 Task: Open Card Employee Wellness Analytics Review in Board DevOps Platforms and Tools to Workspace Audit and Assurance Services and add a team member Softage.4@softage.net, a label Red, a checklist Inspirational Speaking, an attachment from your onedrive, a color Red and finally, add a card description 'Develop and launch new customer retention program for low-value customers' and a comment 'This task requires us to stay focused on the end goal and not get sidetracked by distractions.'. Add a start date 'Jan 04, 1900' with a due date 'Jan 11, 1900'
Action: Mouse moved to (797, 152)
Screenshot: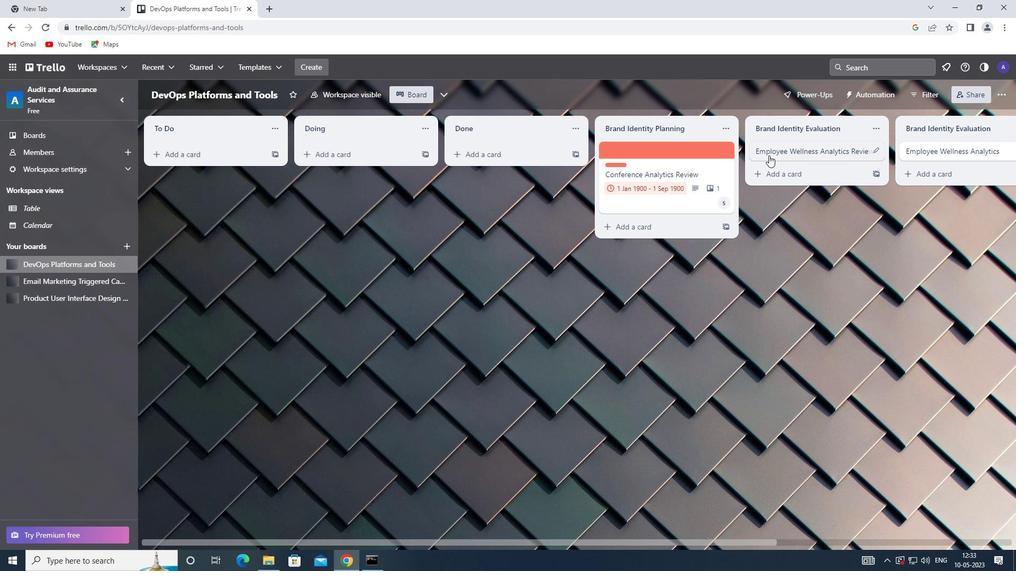 
Action: Mouse pressed left at (797, 152)
Screenshot: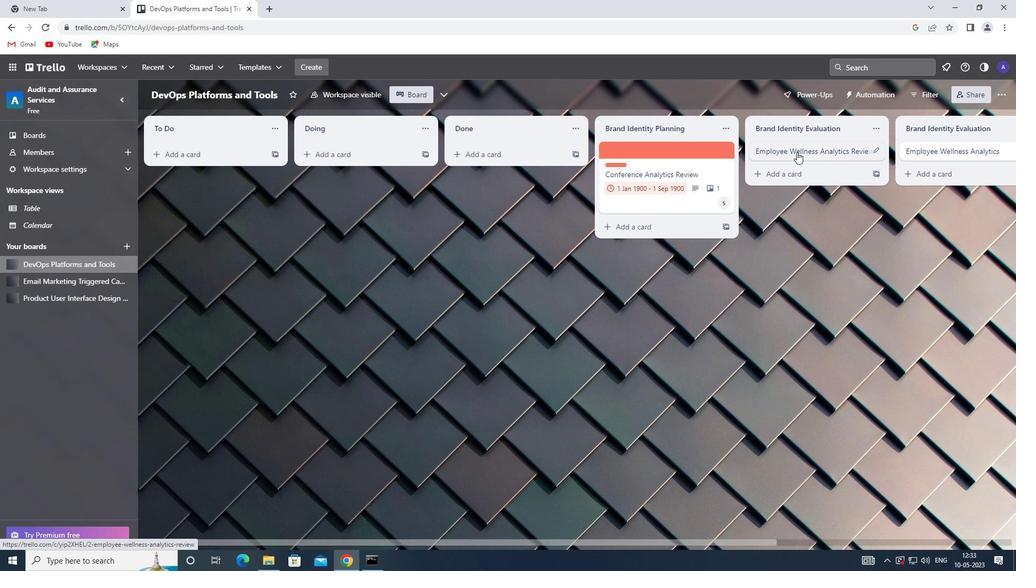 
Action: Mouse moved to (632, 150)
Screenshot: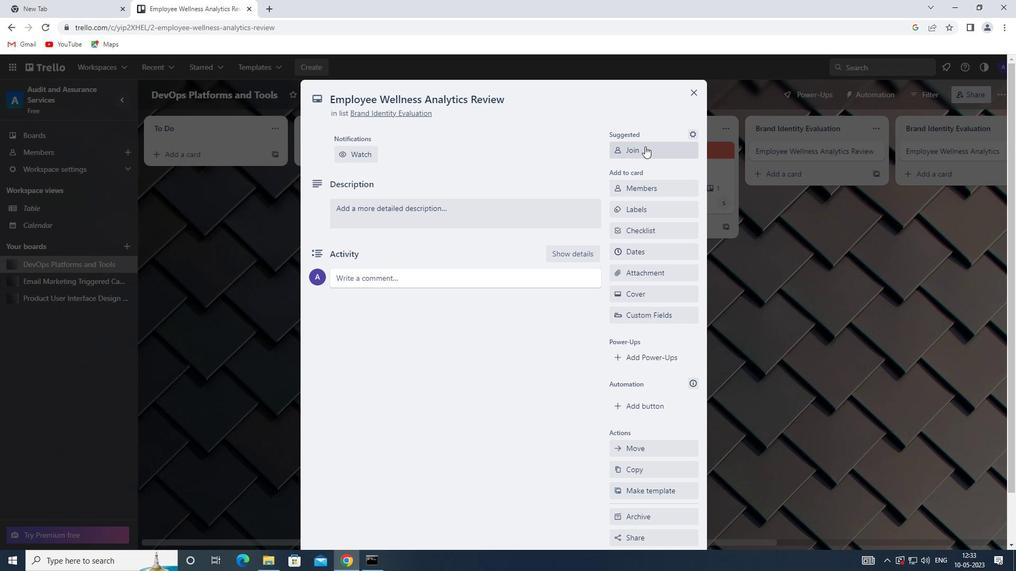 
Action: Mouse pressed left at (632, 150)
Screenshot: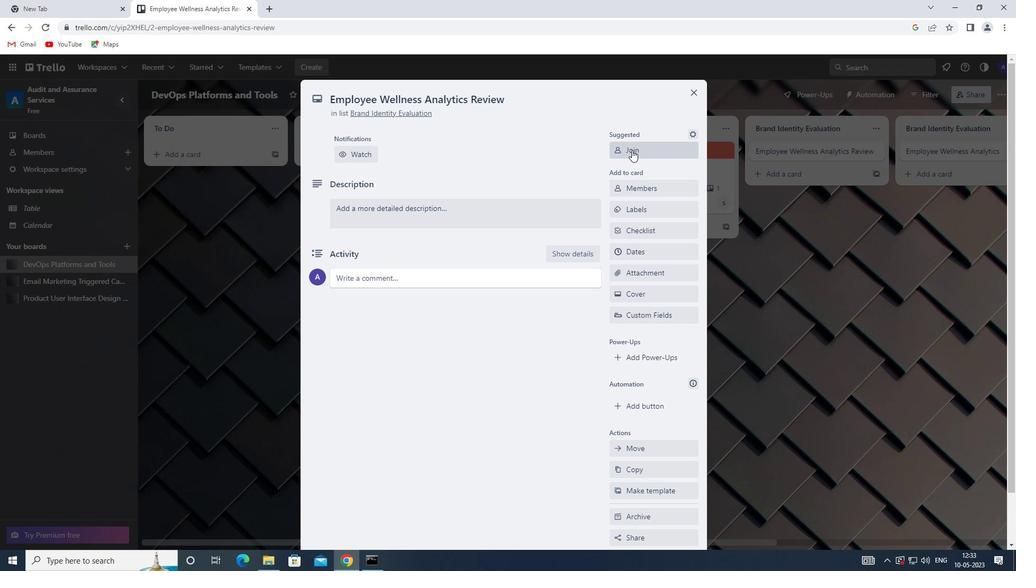 
Action: Mouse pressed left at (632, 150)
Screenshot: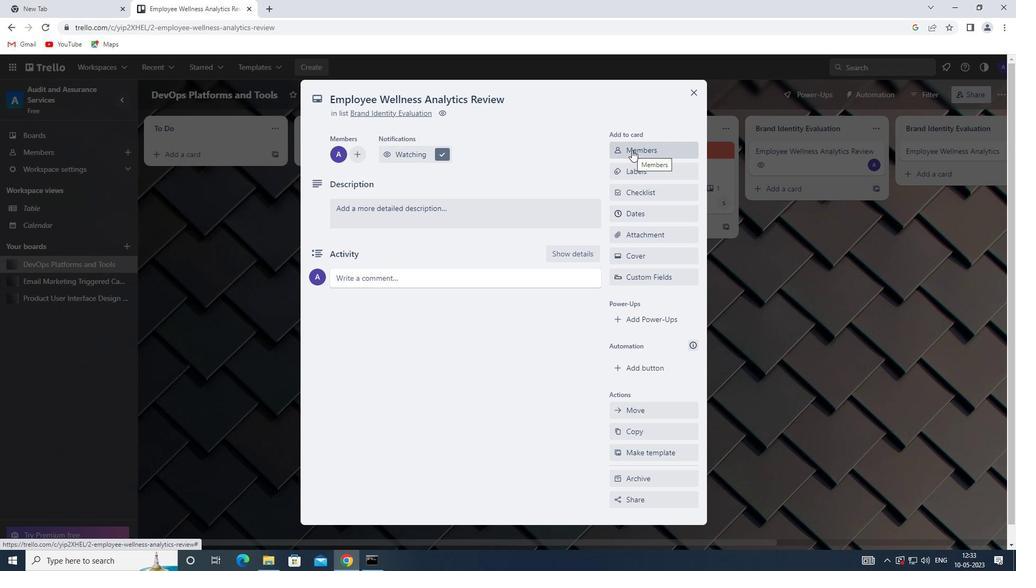 
Action: Mouse moved to (634, 196)
Screenshot: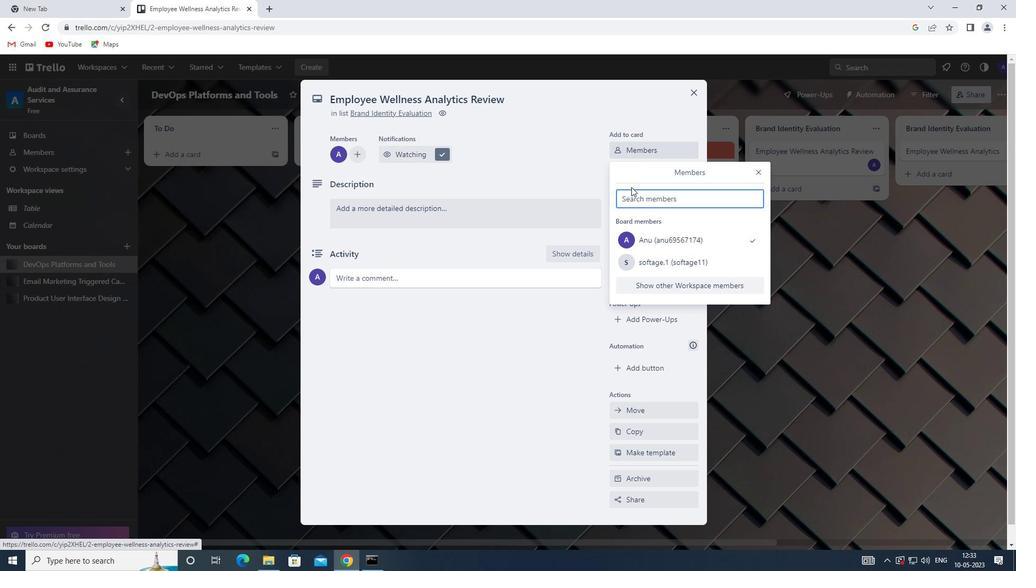 
Action: Mouse pressed left at (634, 196)
Screenshot: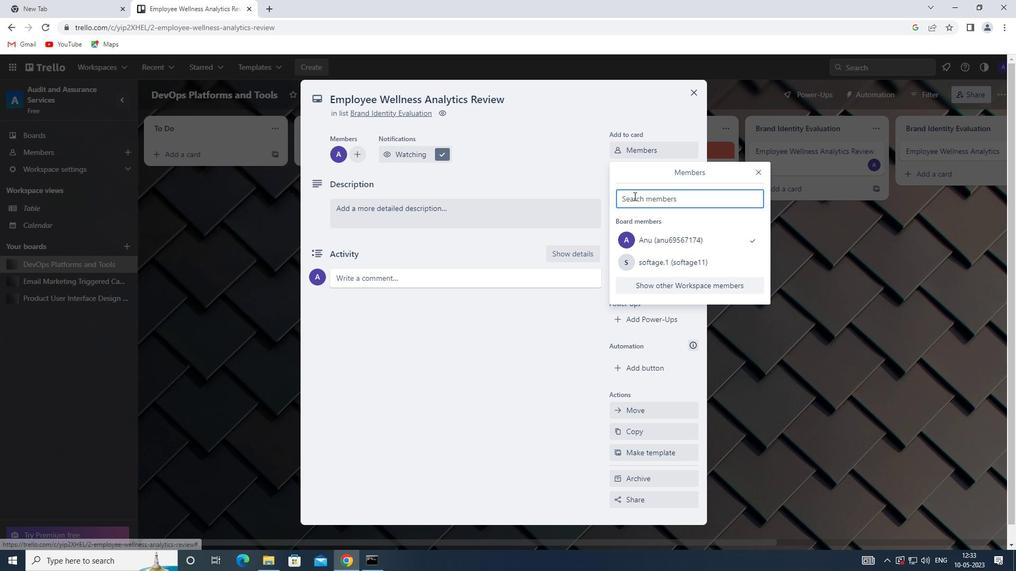 
Action: Key pressed <Key.caps_lock>s<Key.caps_lock>oftage.4<Key.shift>@SOFTAGE.NET
Screenshot: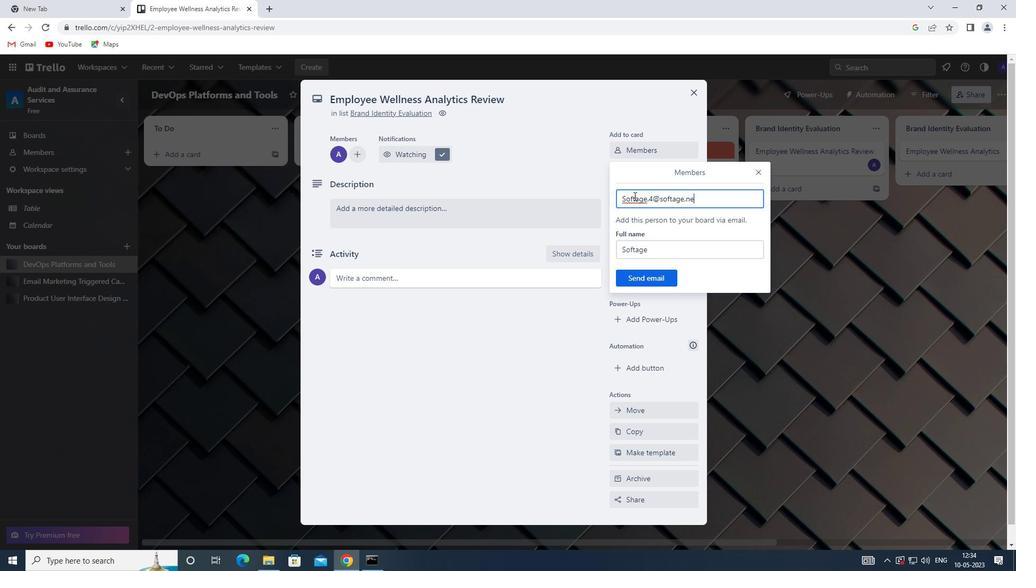 
Action: Mouse moved to (656, 282)
Screenshot: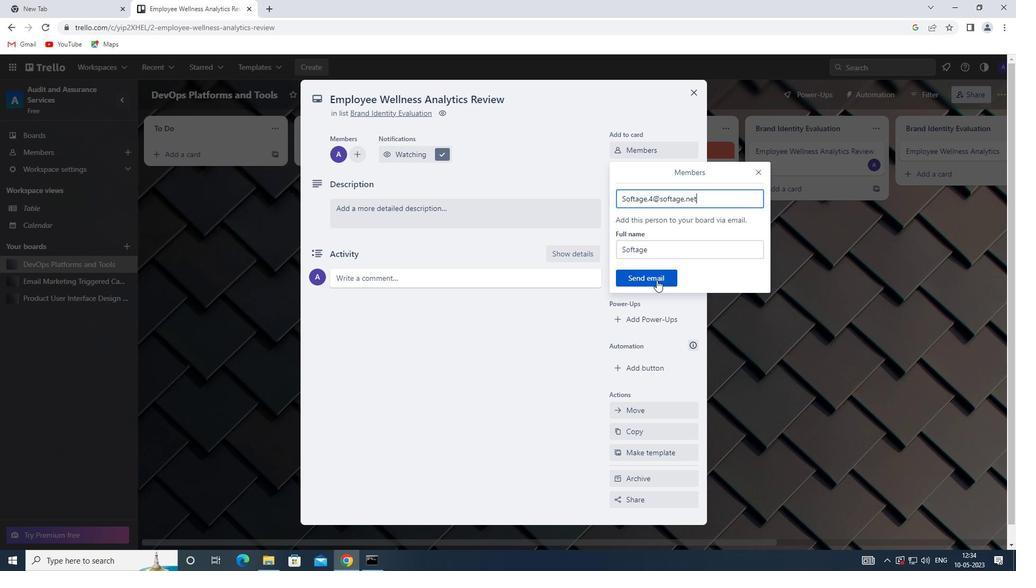 
Action: Mouse pressed left at (656, 282)
Screenshot: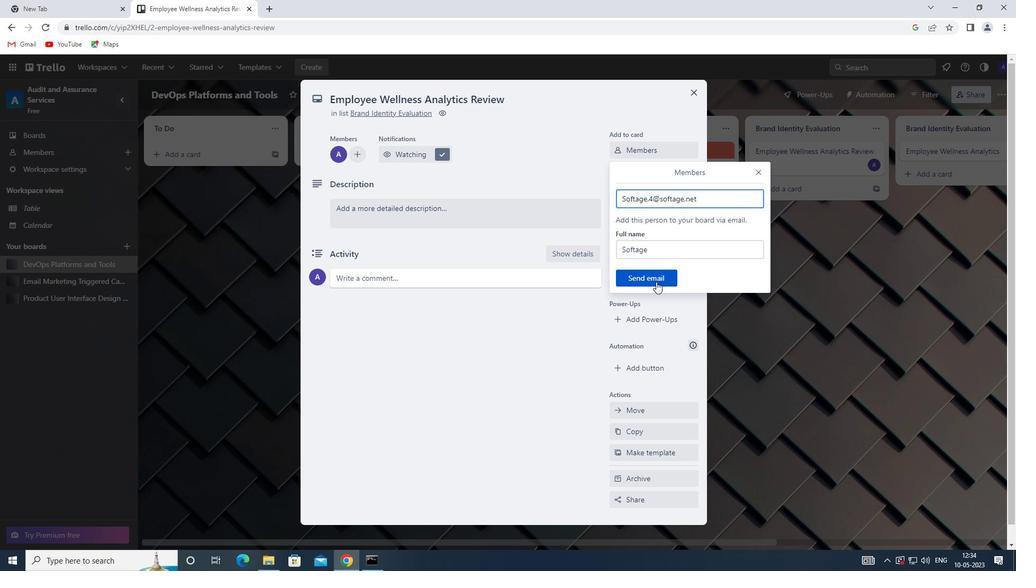 
Action: Mouse moved to (345, 156)
Screenshot: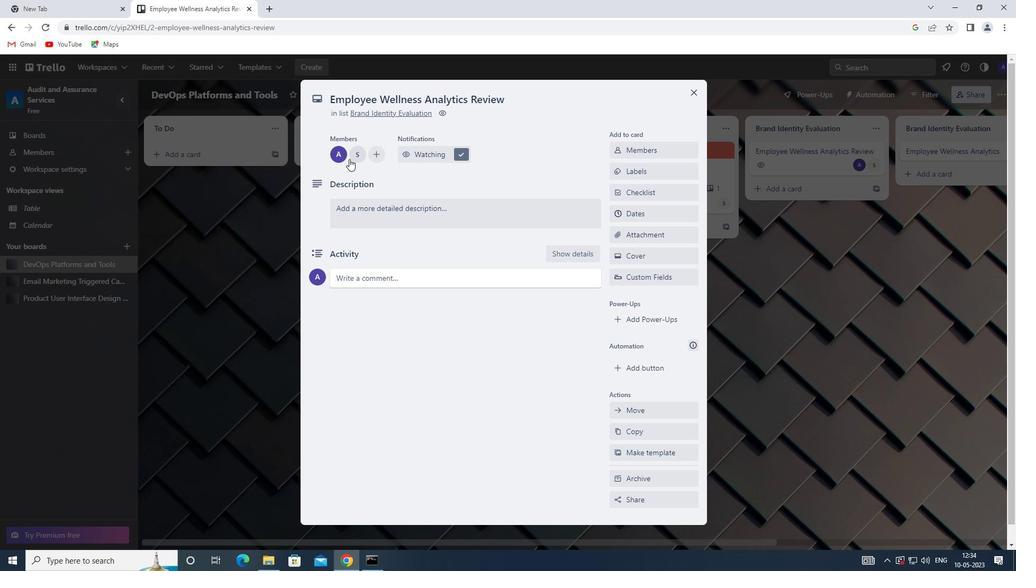 
Action: Mouse pressed left at (345, 156)
Screenshot: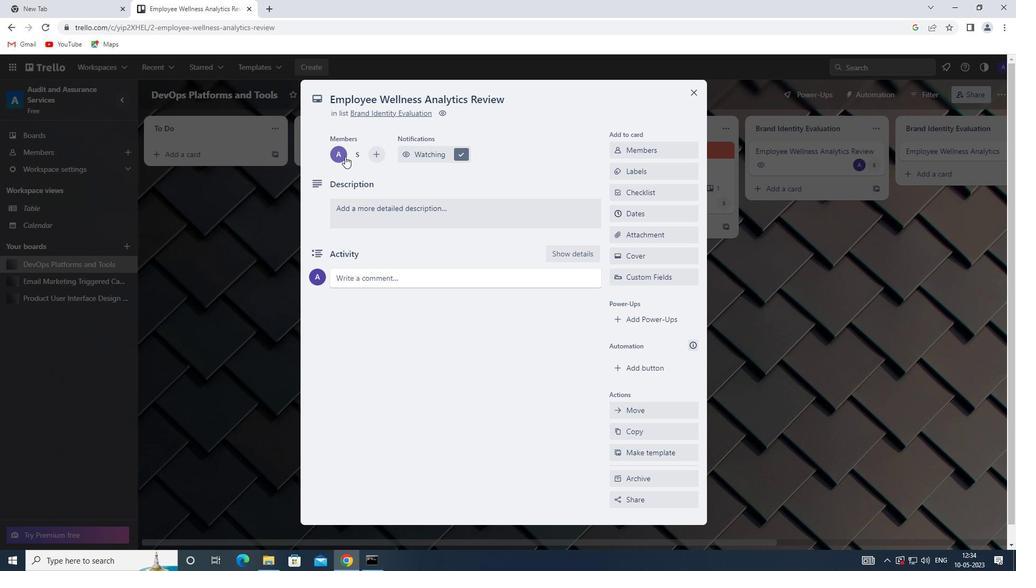 
Action: Mouse moved to (395, 267)
Screenshot: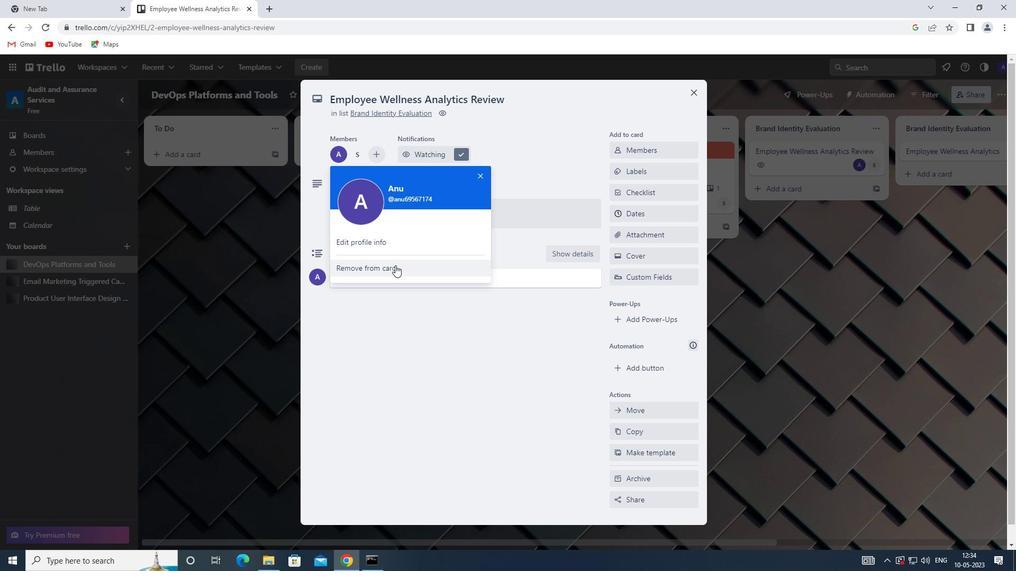 
Action: Mouse pressed left at (395, 267)
Screenshot: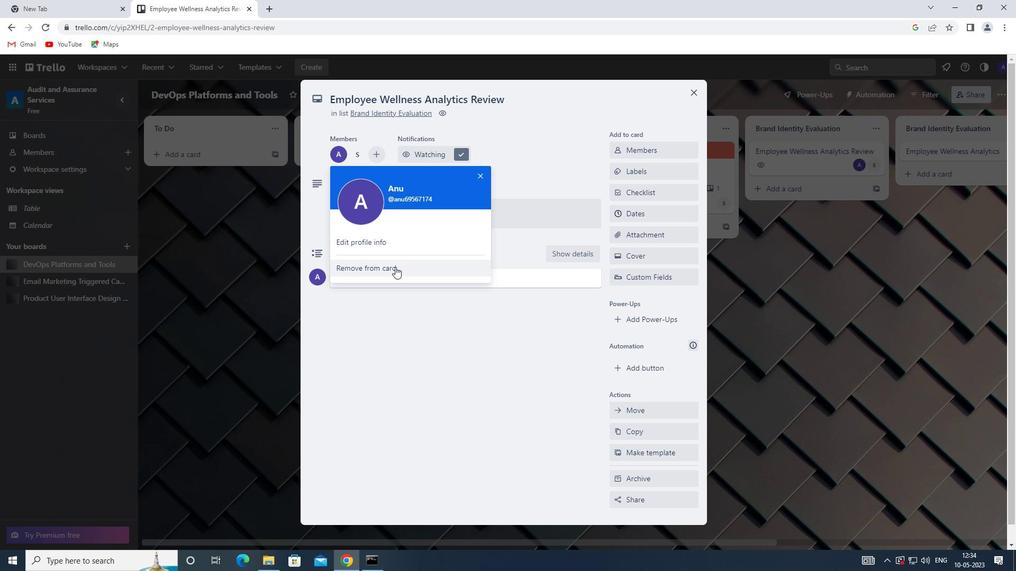 
Action: Mouse moved to (649, 213)
Screenshot: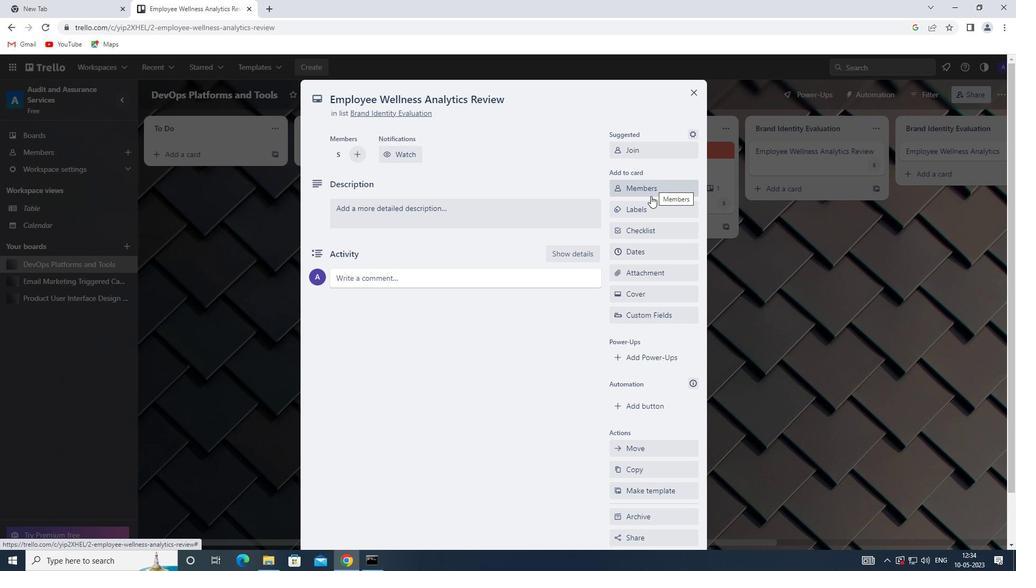 
Action: Mouse pressed left at (649, 213)
Screenshot: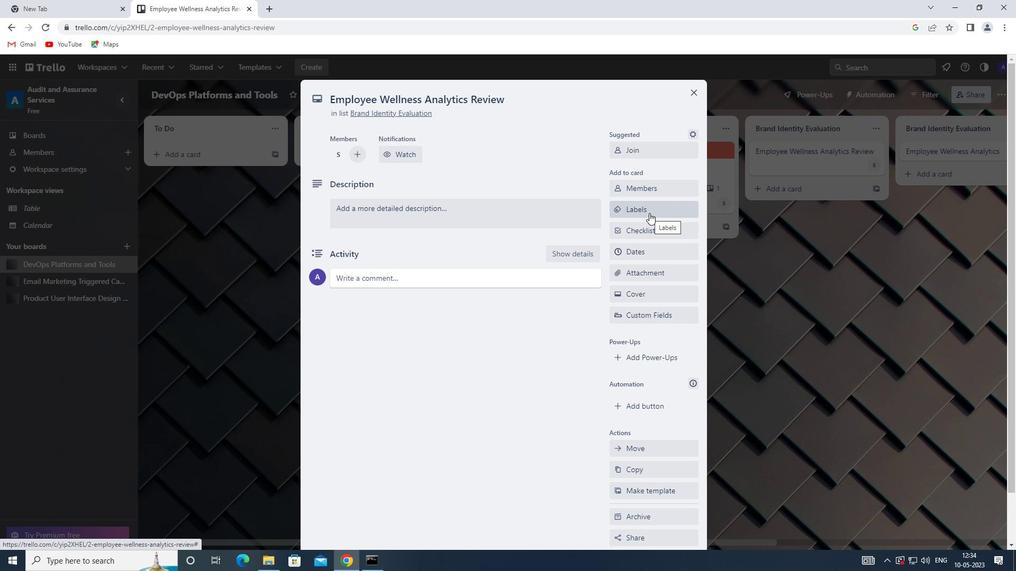 
Action: Mouse moved to (623, 352)
Screenshot: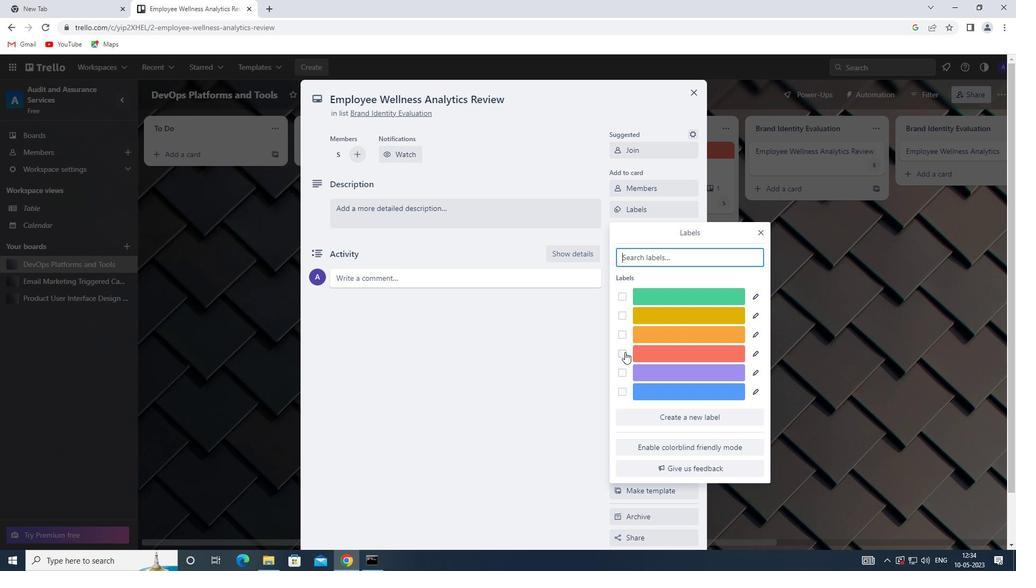 
Action: Mouse pressed left at (623, 352)
Screenshot: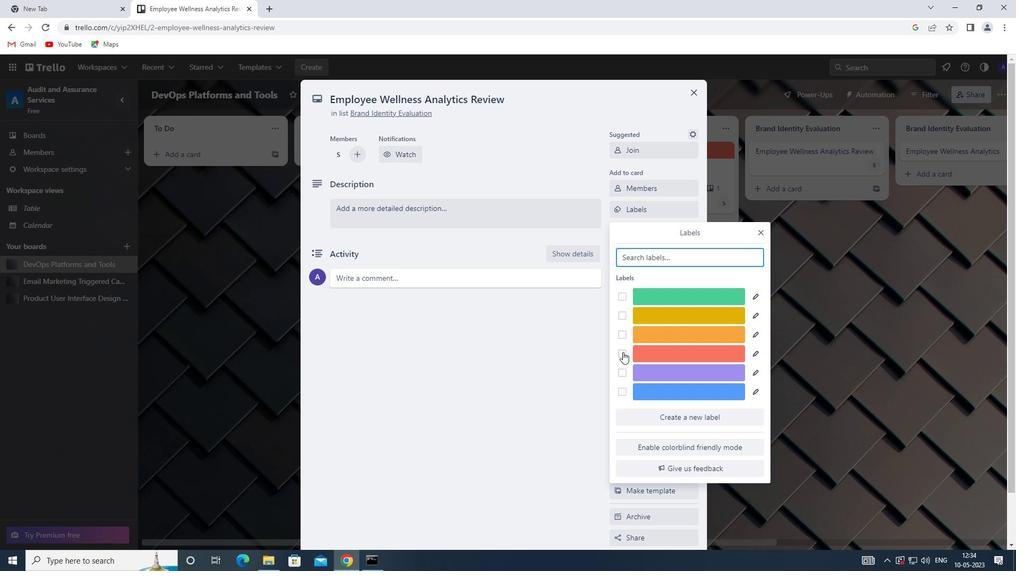 
Action: Mouse moved to (759, 232)
Screenshot: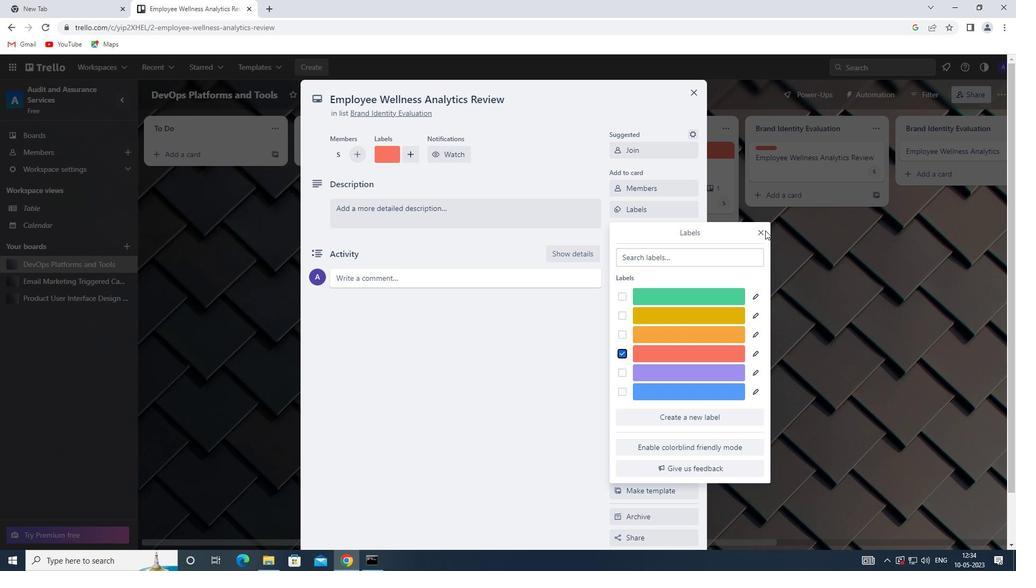 
Action: Mouse pressed left at (759, 232)
Screenshot: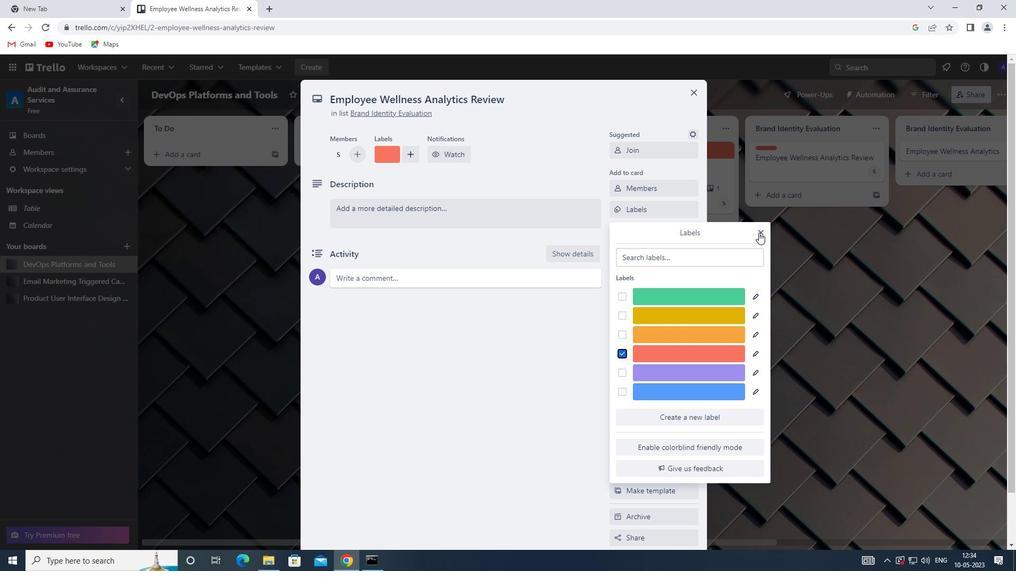 
Action: Mouse moved to (648, 230)
Screenshot: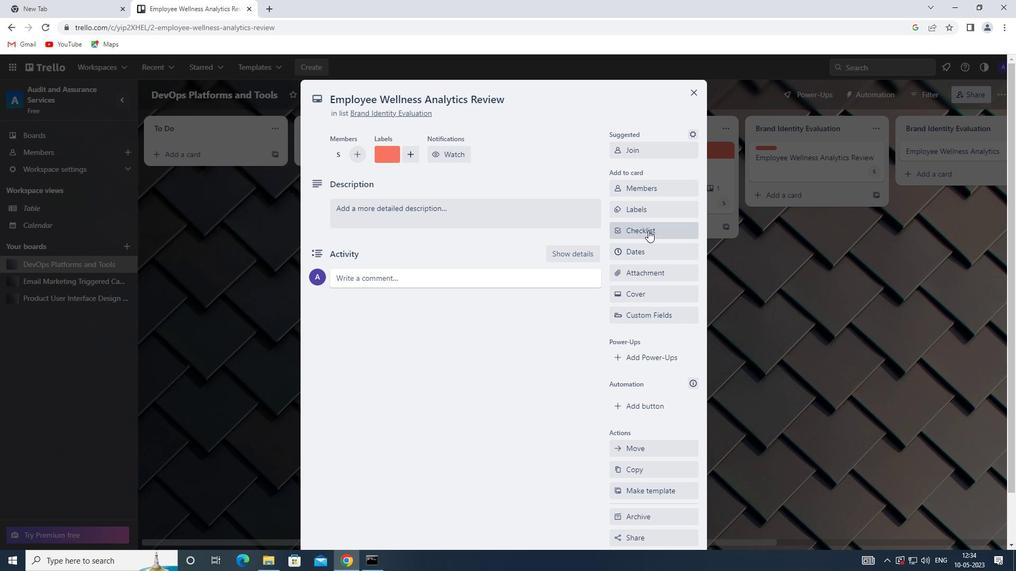 
Action: Mouse pressed left at (648, 230)
Screenshot: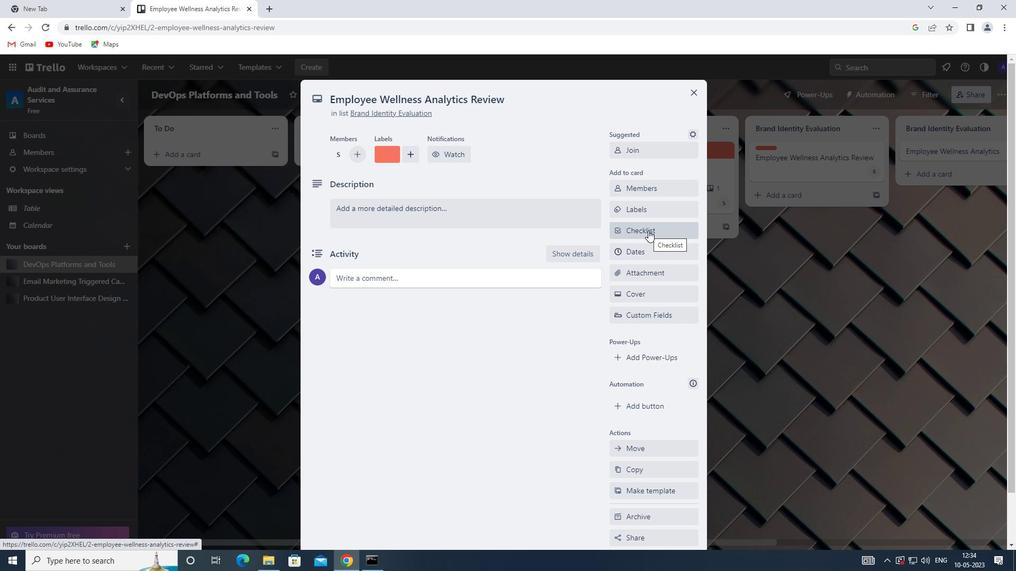 
Action: Mouse moved to (681, 287)
Screenshot: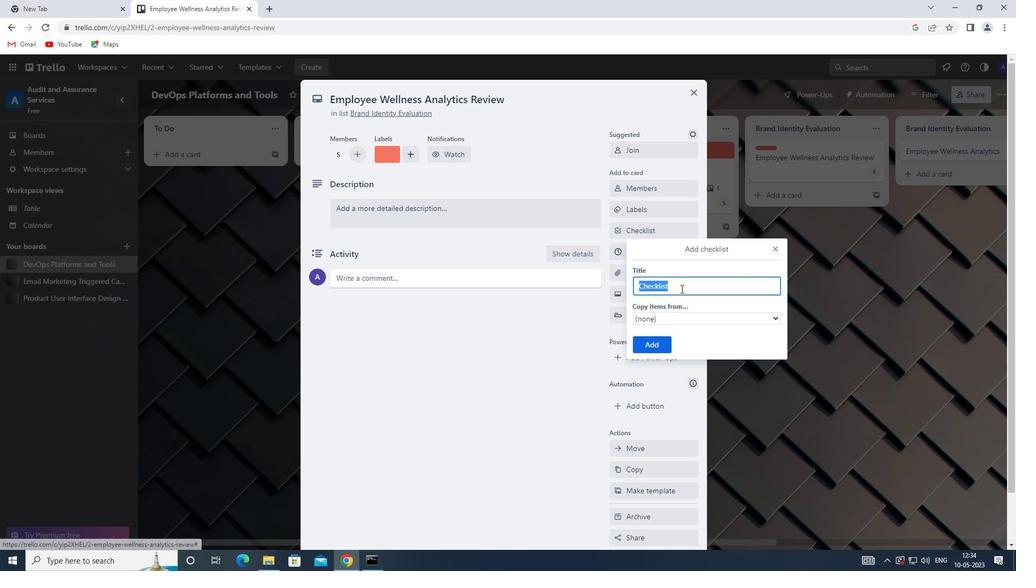 
Action: Key pressed <Key.shift>INSPIRATIONAL<Key.space><Key.shift>SPEAKING
Screenshot: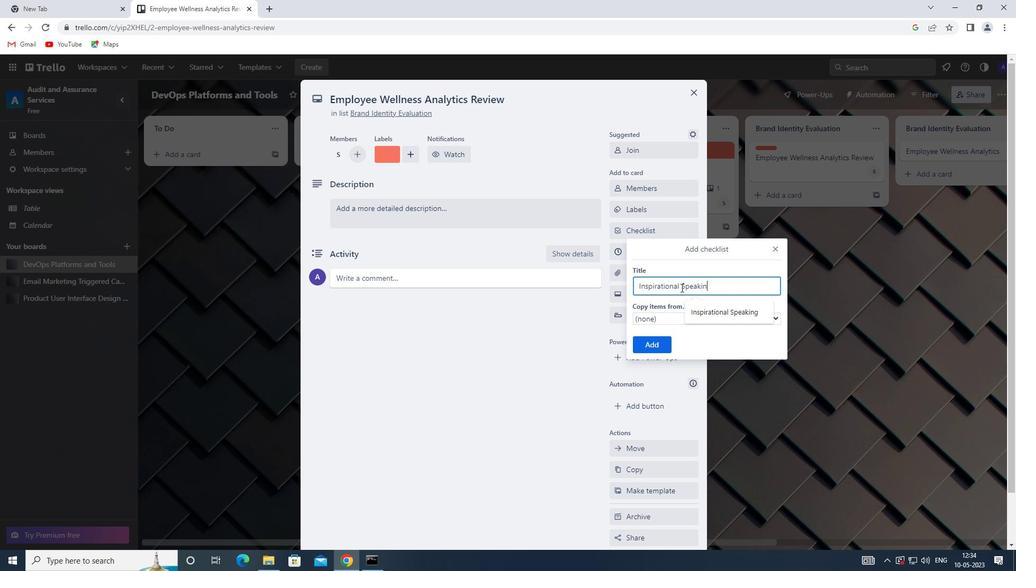 
Action: Mouse moved to (651, 343)
Screenshot: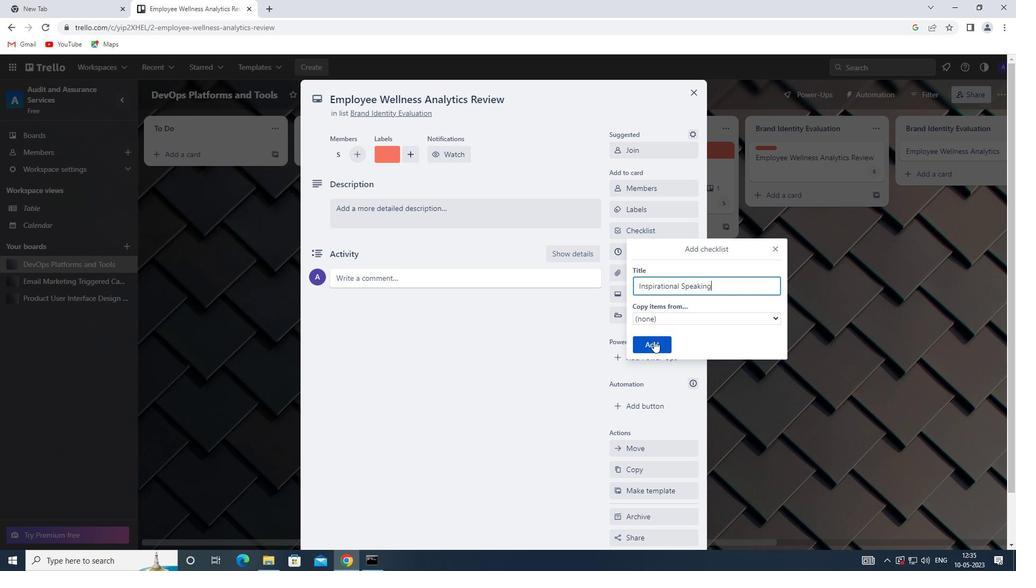 
Action: Mouse pressed left at (651, 343)
Screenshot: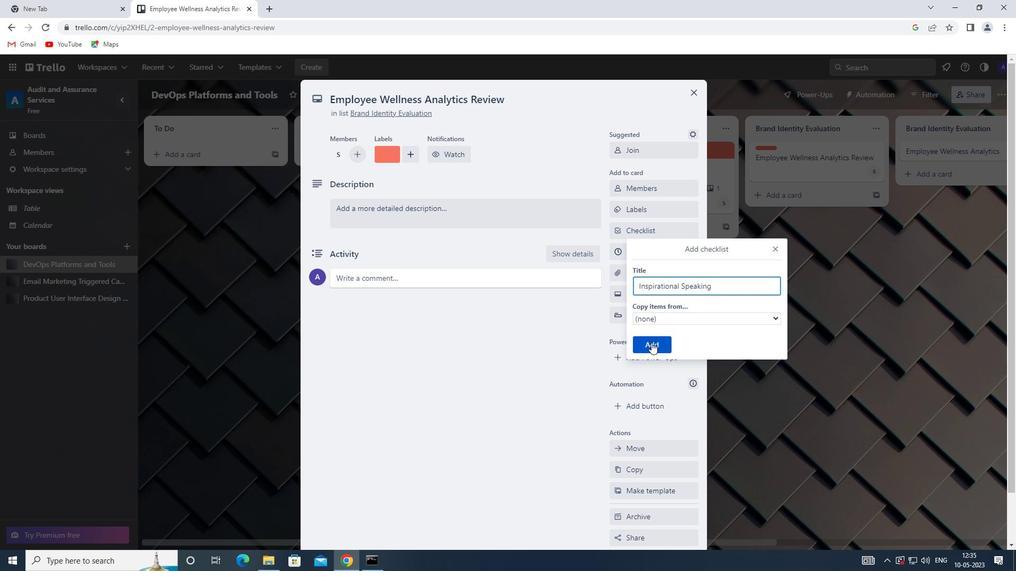 
Action: Mouse moved to (655, 275)
Screenshot: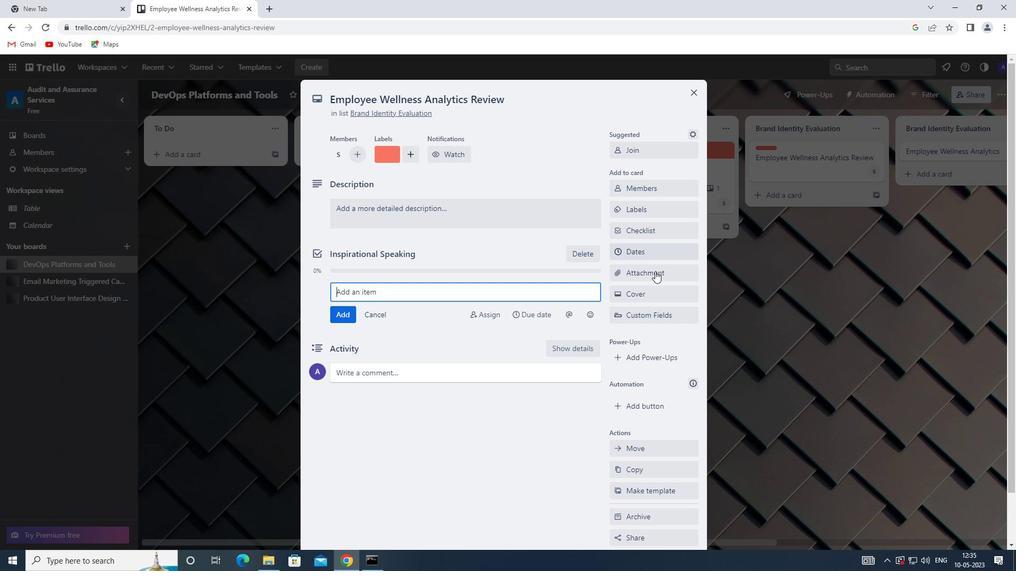 
Action: Mouse pressed left at (655, 275)
Screenshot: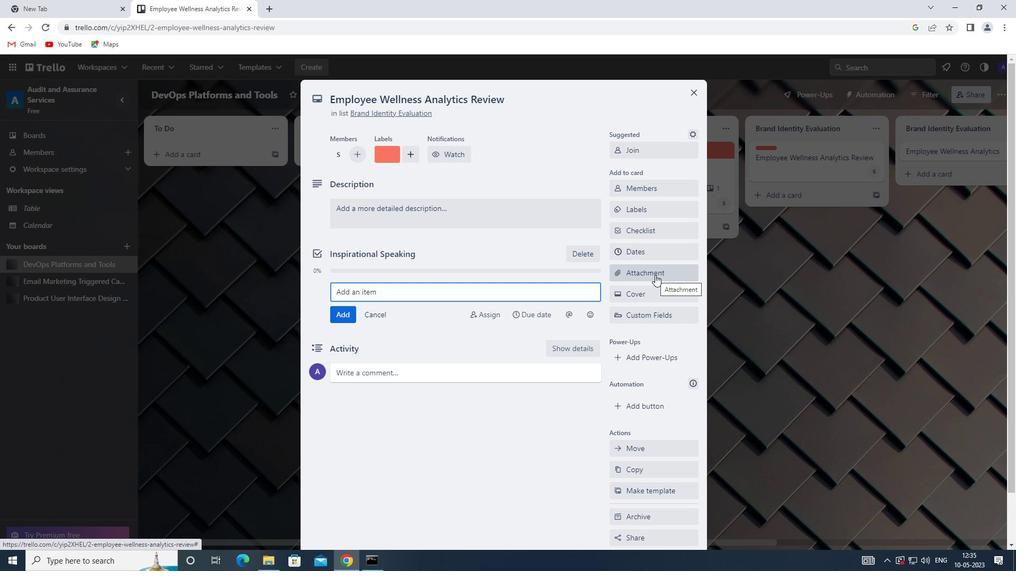 
Action: Mouse moved to (648, 400)
Screenshot: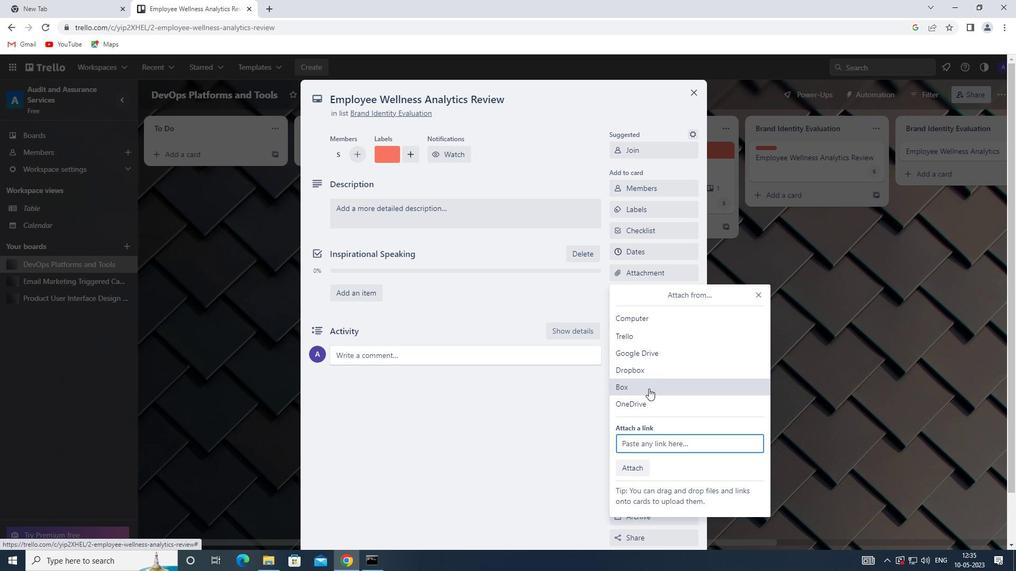 
Action: Mouse pressed left at (648, 400)
Screenshot: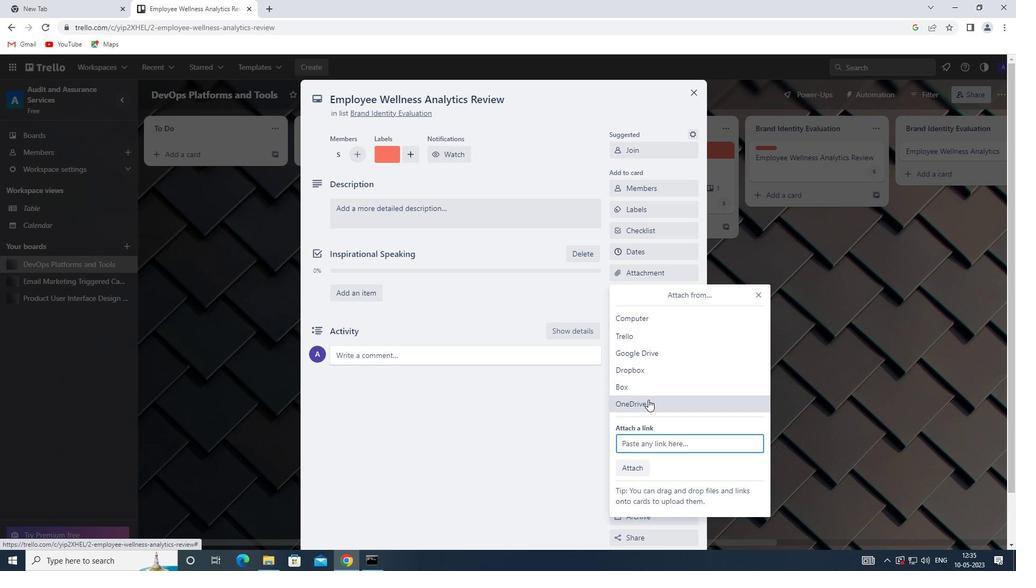 
Action: Mouse moved to (532, 229)
Screenshot: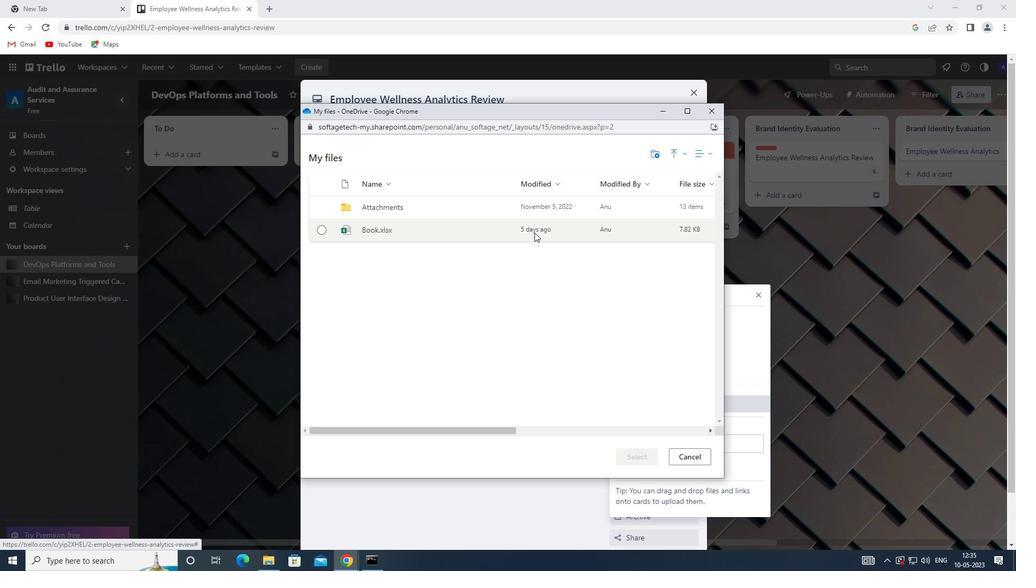 
Action: Mouse pressed left at (532, 229)
Screenshot: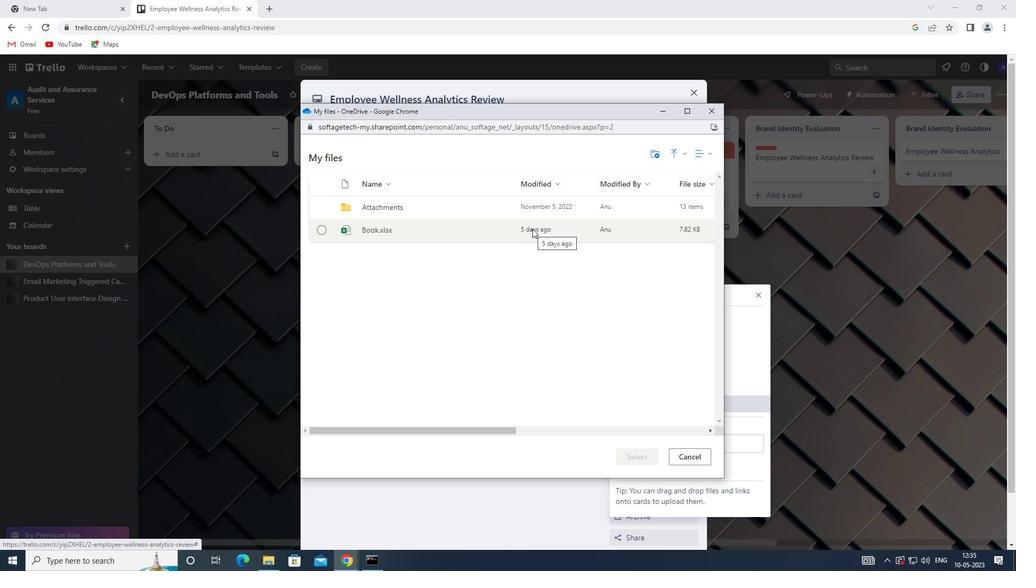 
Action: Mouse moved to (637, 460)
Screenshot: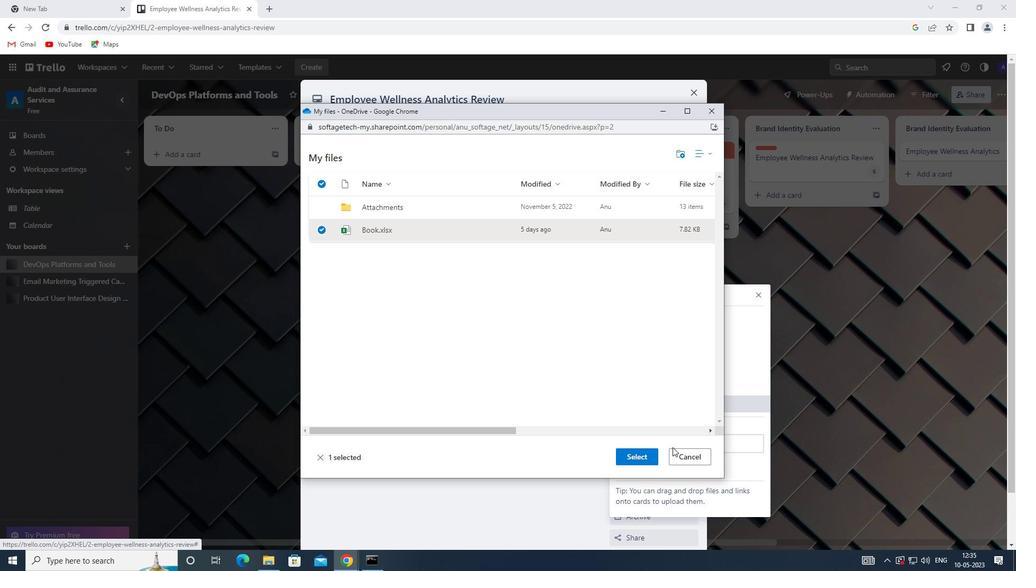 
Action: Mouse pressed left at (637, 460)
Screenshot: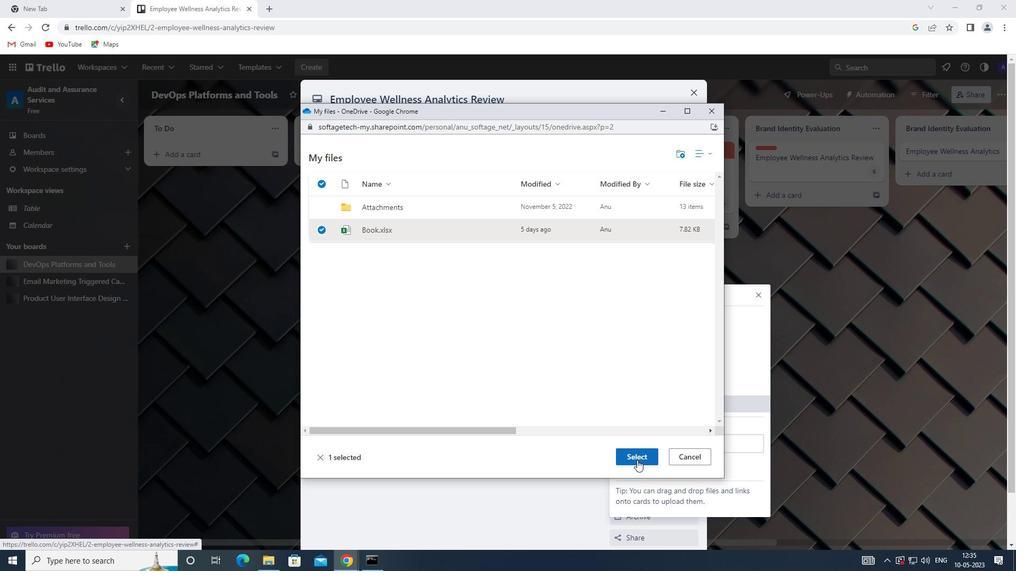 
Action: Mouse moved to (654, 291)
Screenshot: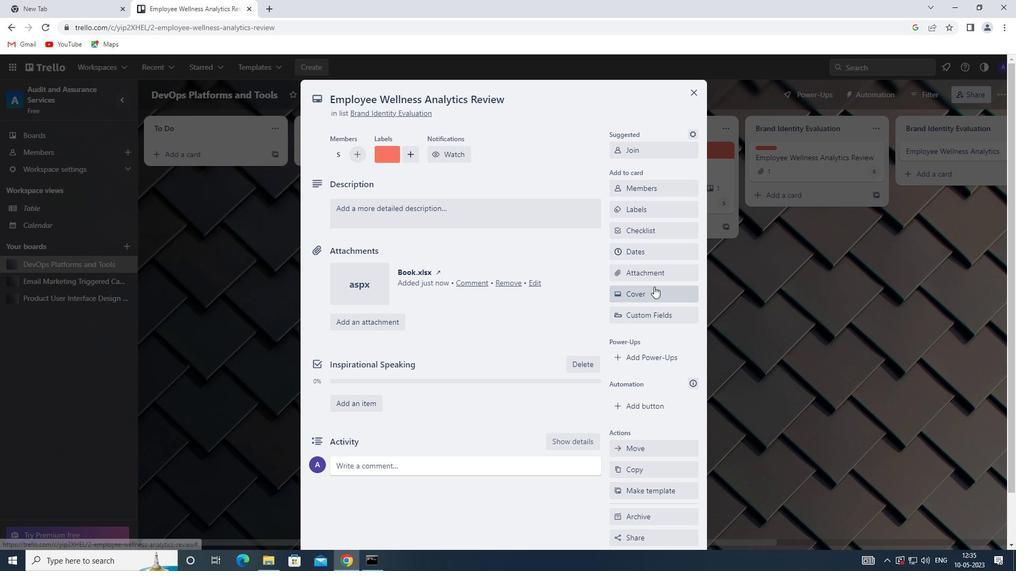 
Action: Mouse pressed left at (654, 291)
Screenshot: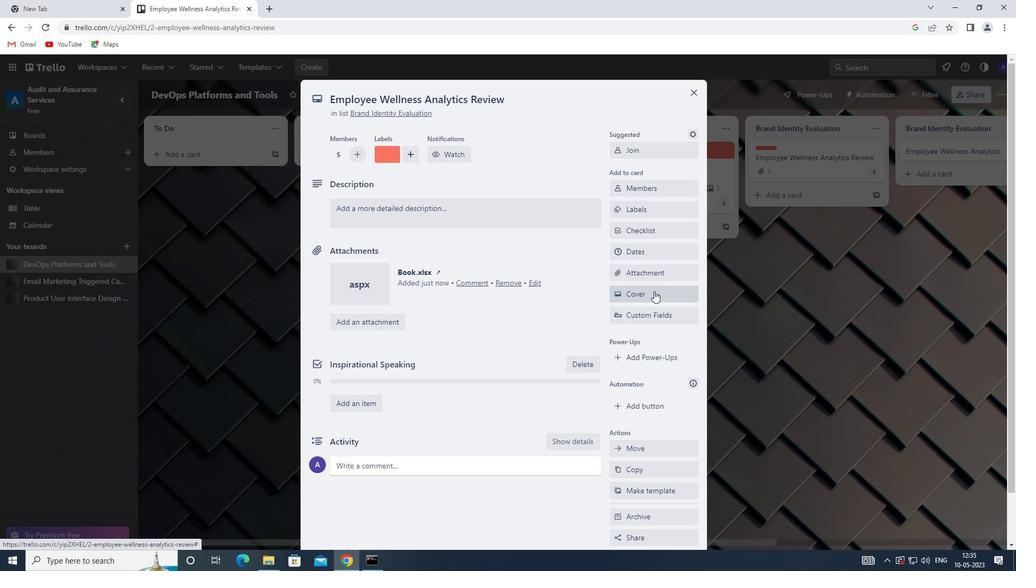 
Action: Mouse moved to (719, 342)
Screenshot: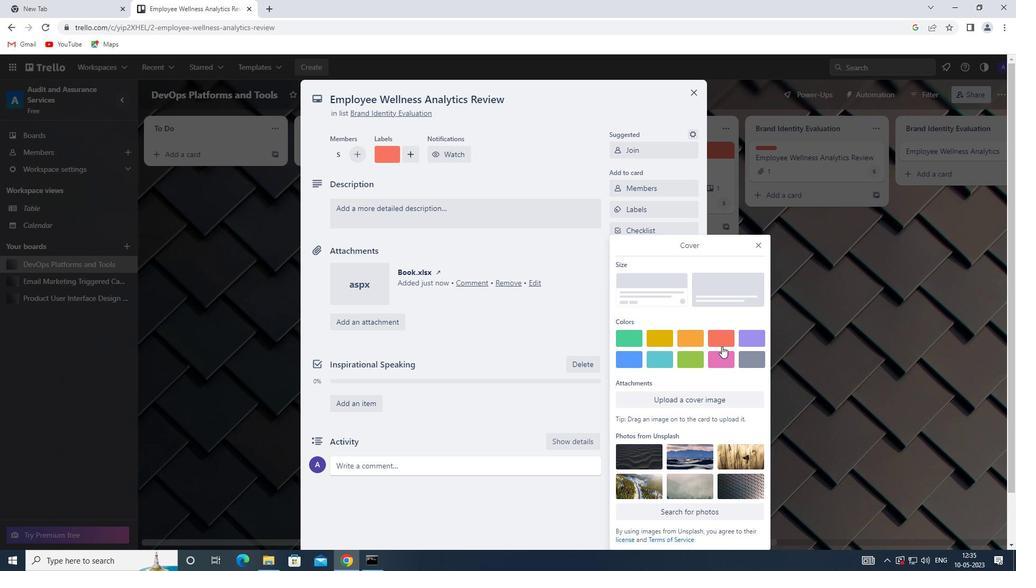 
Action: Mouse pressed left at (719, 342)
Screenshot: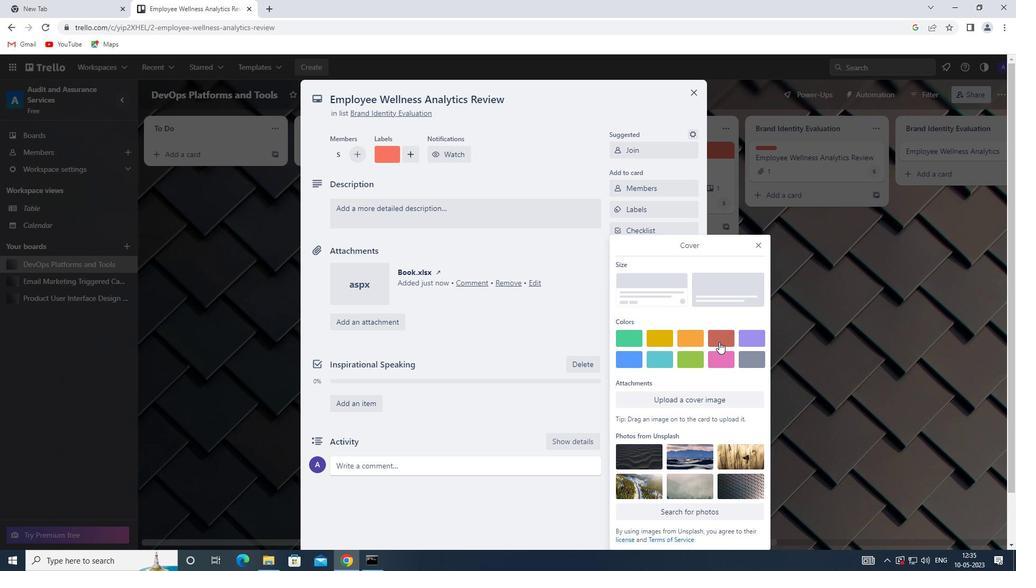 
Action: Mouse moved to (755, 226)
Screenshot: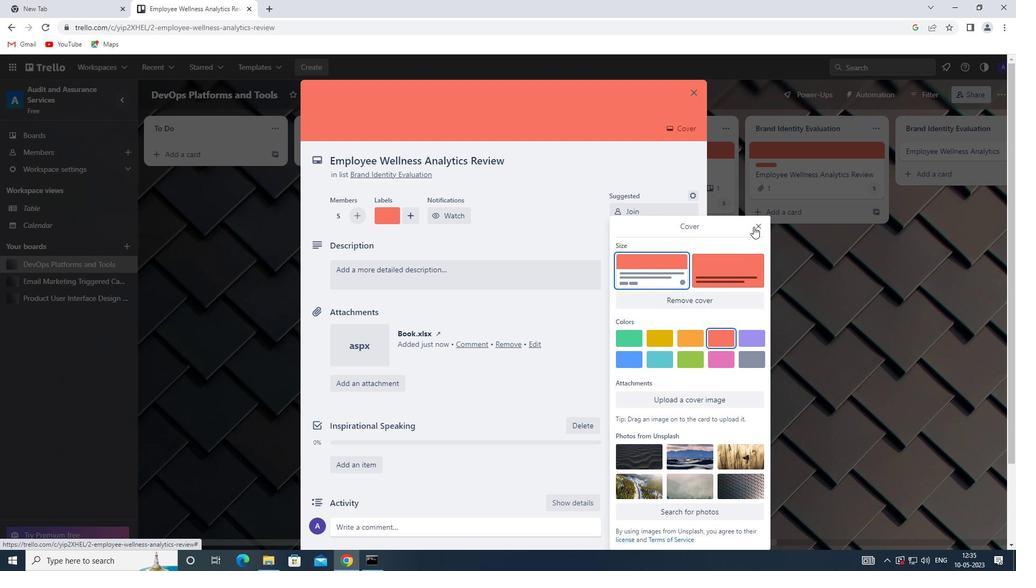 
Action: Mouse pressed left at (755, 226)
Screenshot: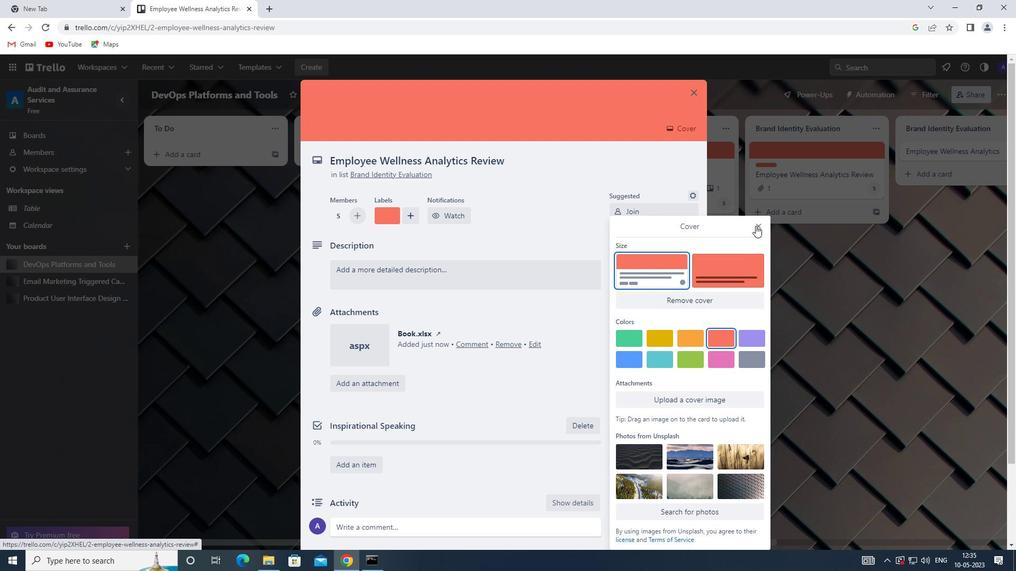 
Action: Mouse moved to (358, 270)
Screenshot: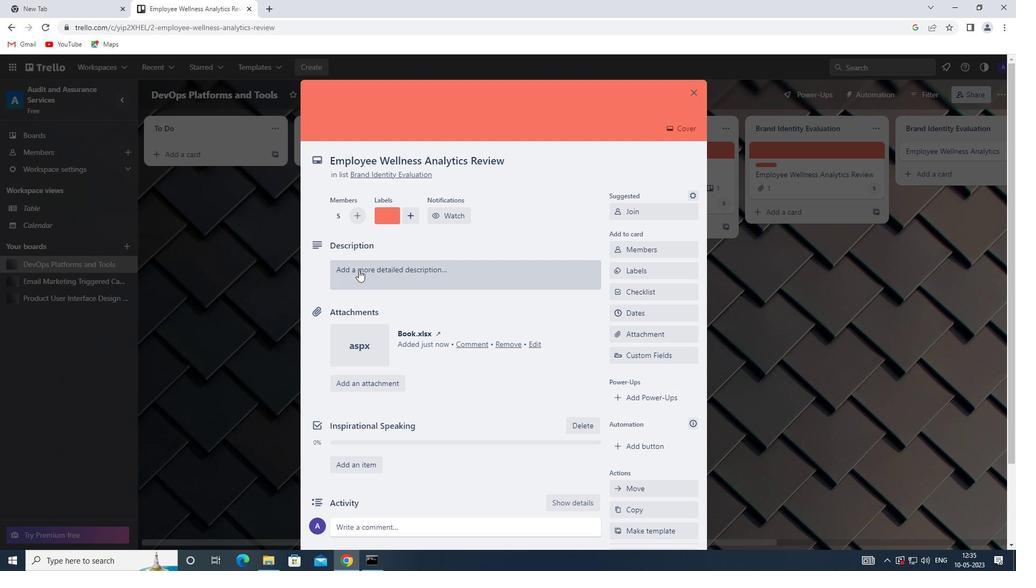 
Action: Mouse pressed left at (358, 270)
Screenshot: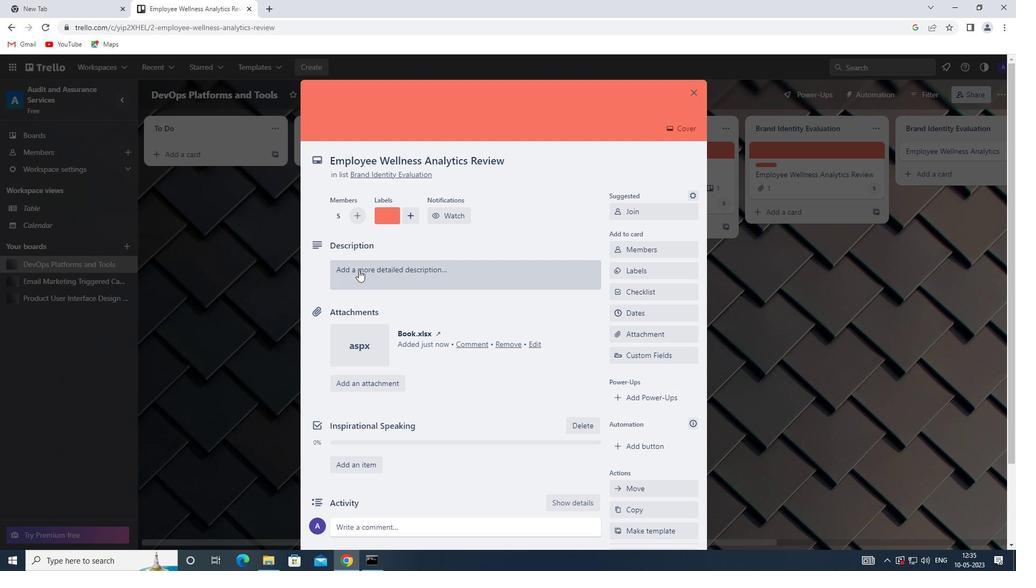 
Action: Mouse moved to (358, 269)
Screenshot: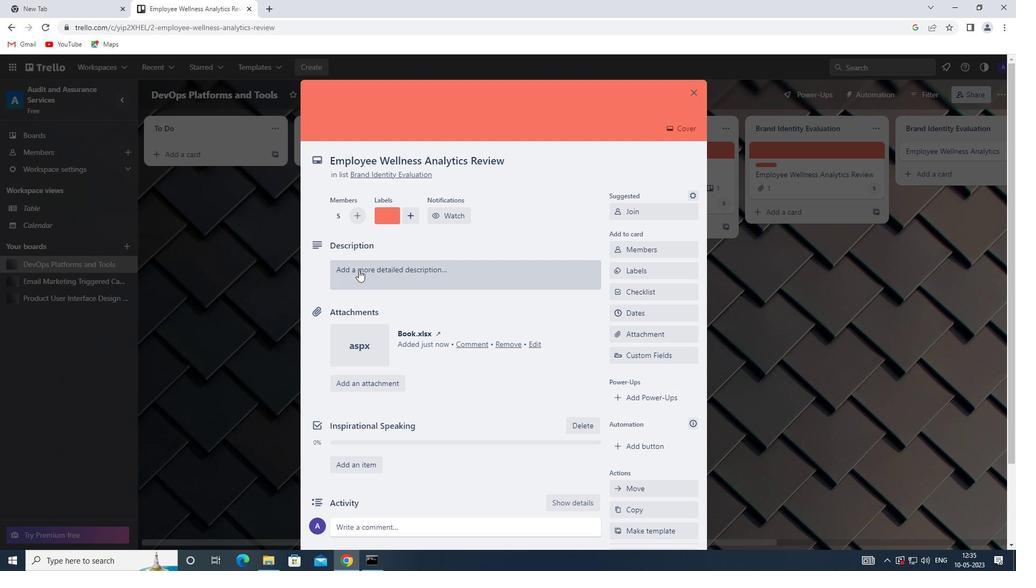 
Action: Key pressed <Key.shift>DEVELOPE<Key.space>AND<Key.space>LAUNCH<Key.space>NEW<Key.space>CUSTOMER<Key.space>RETENTION<Key.space>PROGRAM<Key.space>FOR<Key.space>LOW-VALUE<Key.space>CUSTOMERS
Screenshot: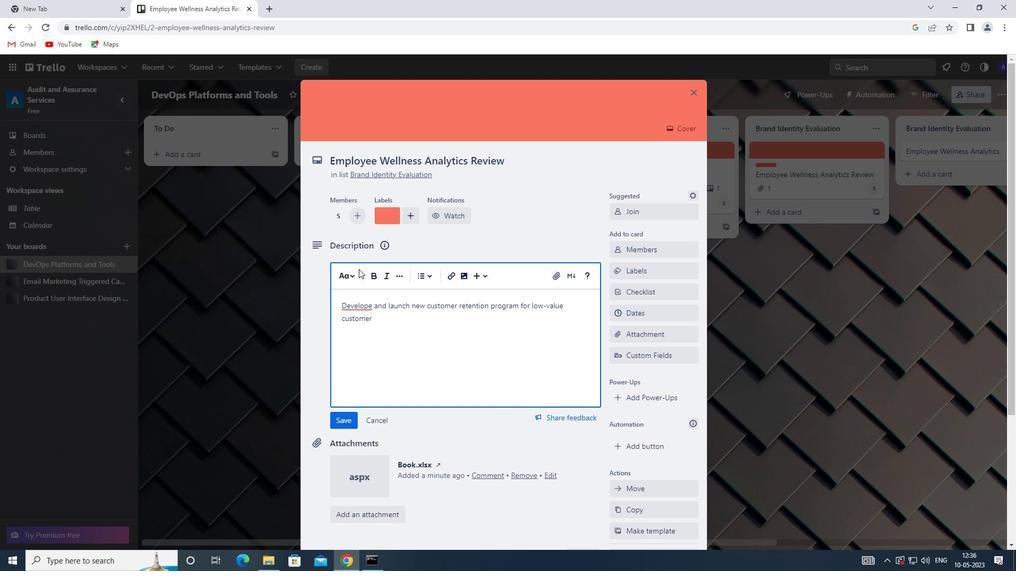 
Action: Mouse moved to (341, 419)
Screenshot: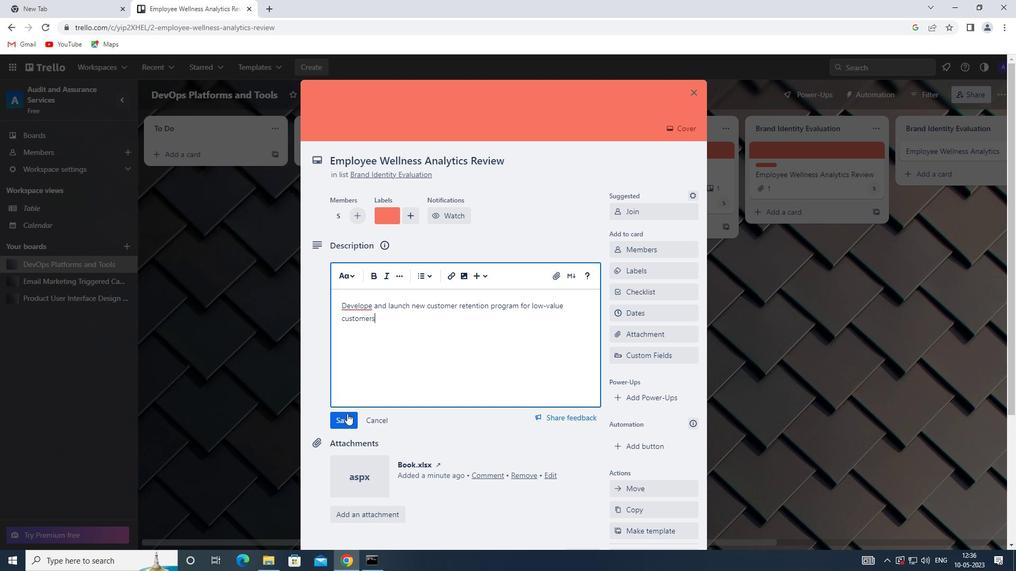
Action: Mouse pressed left at (341, 419)
Screenshot: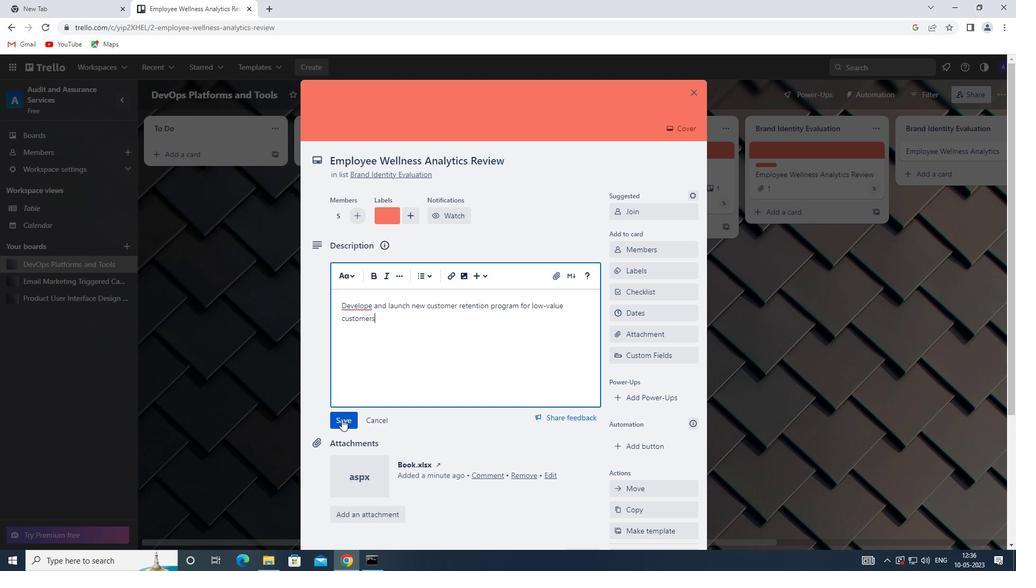 
Action: Mouse moved to (353, 419)
Screenshot: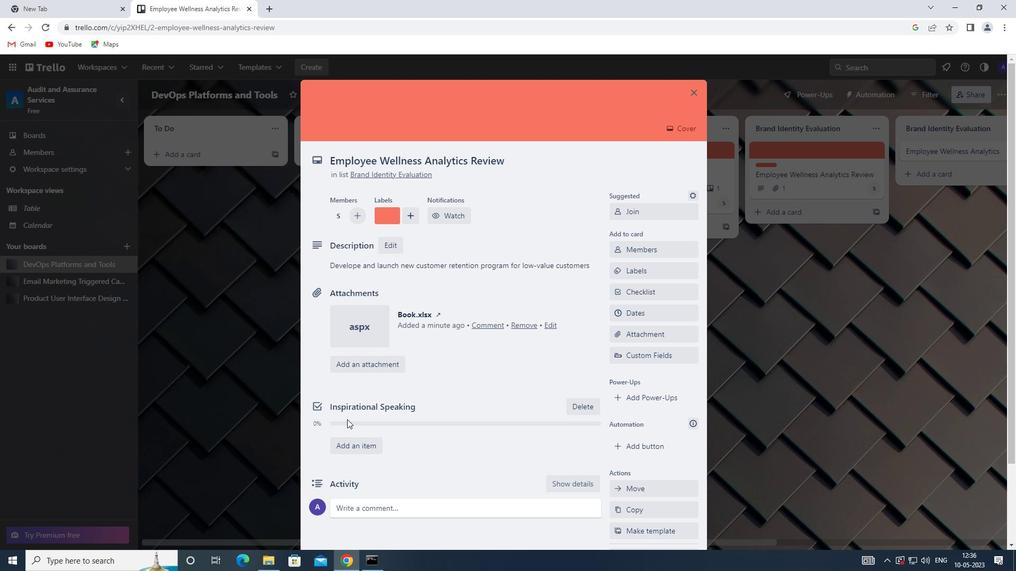
Action: Mouse scrolled (353, 419) with delta (0, 0)
Screenshot: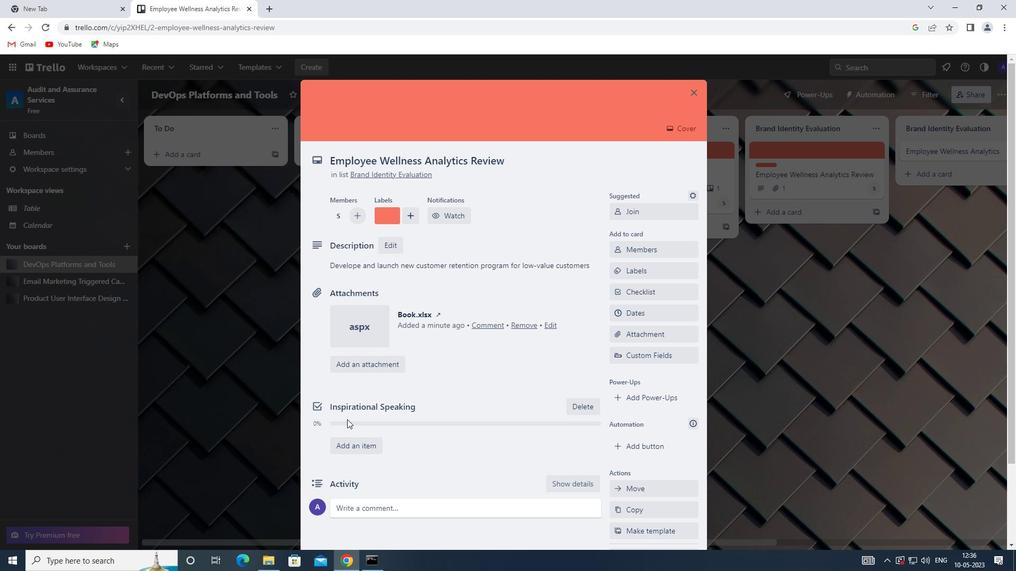 
Action: Mouse moved to (355, 419)
Screenshot: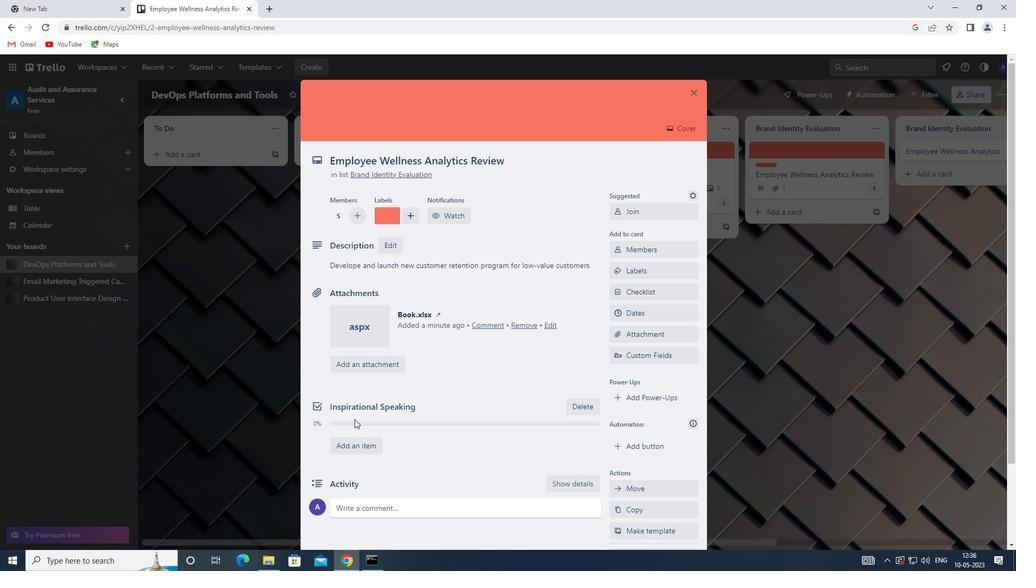 
Action: Mouse scrolled (355, 418) with delta (0, 0)
Screenshot: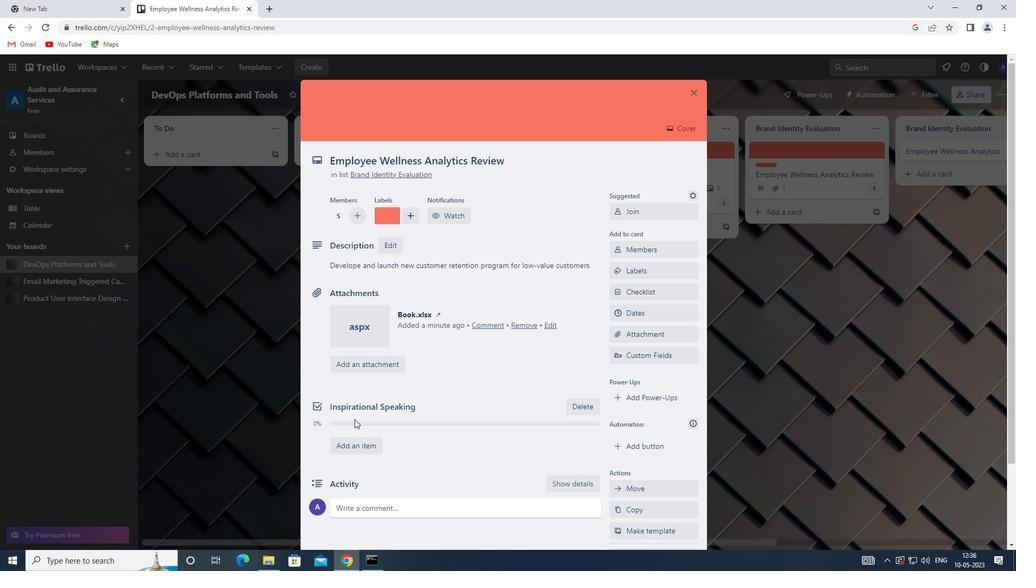 
Action: Mouse moved to (357, 418)
Screenshot: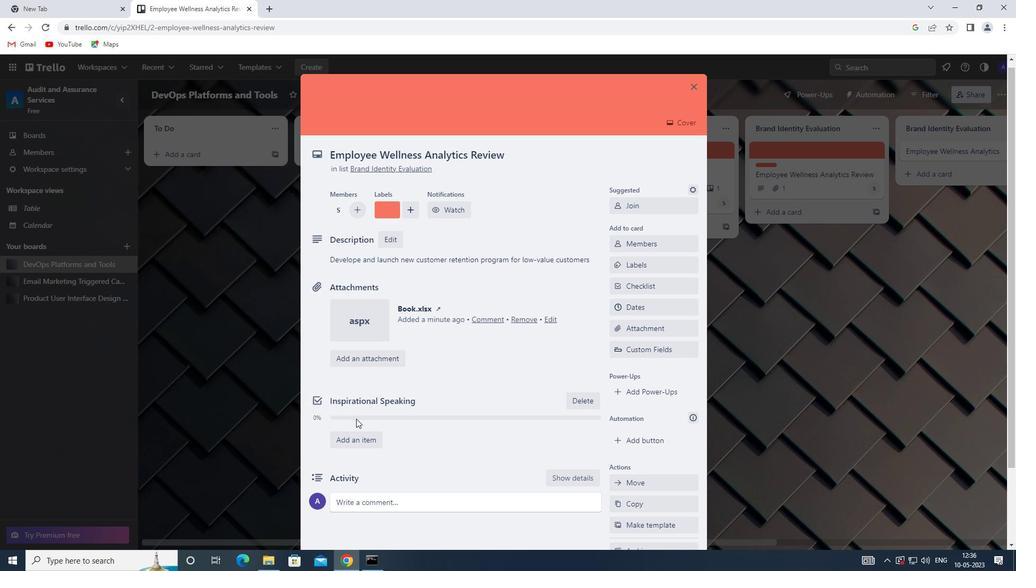 
Action: Mouse scrolled (357, 418) with delta (0, 0)
Screenshot: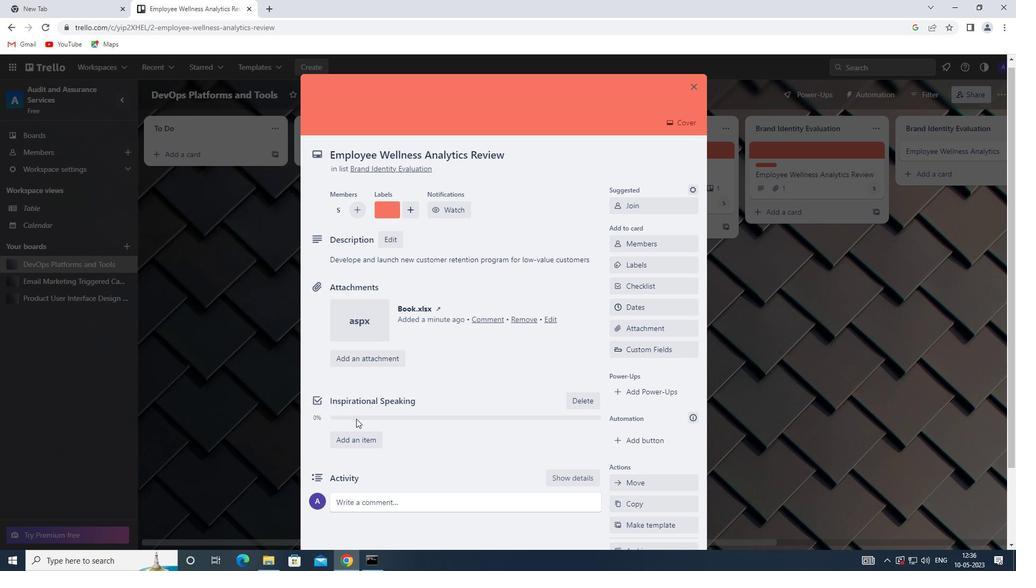 
Action: Mouse moved to (359, 417)
Screenshot: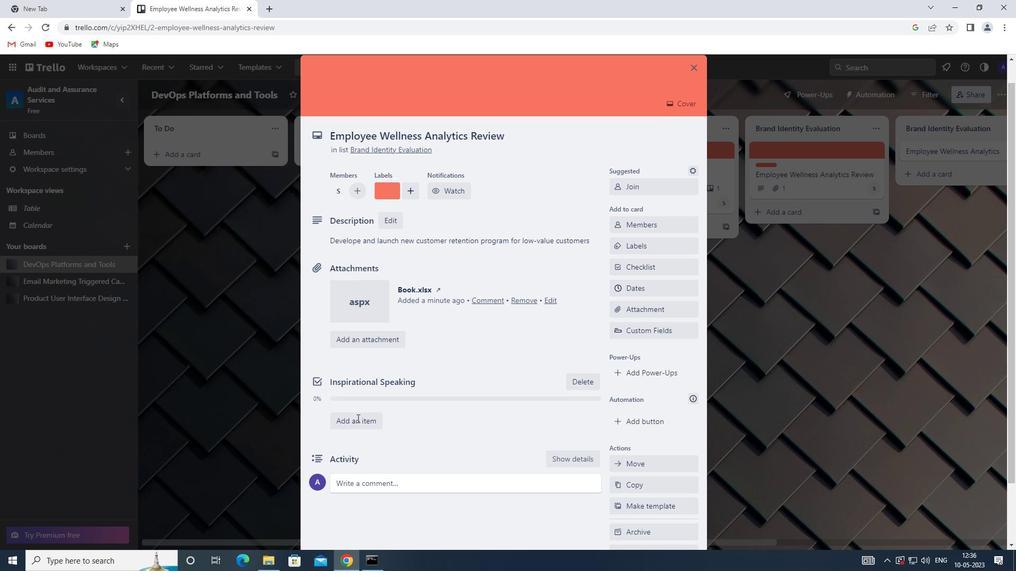 
Action: Mouse scrolled (359, 417) with delta (0, 0)
Screenshot: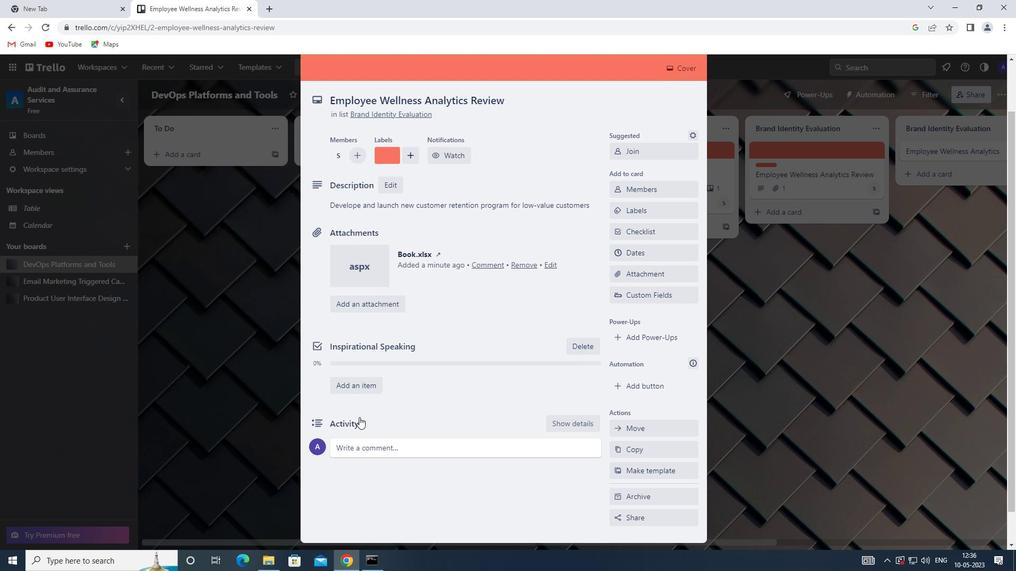 
Action: Mouse moved to (361, 416)
Screenshot: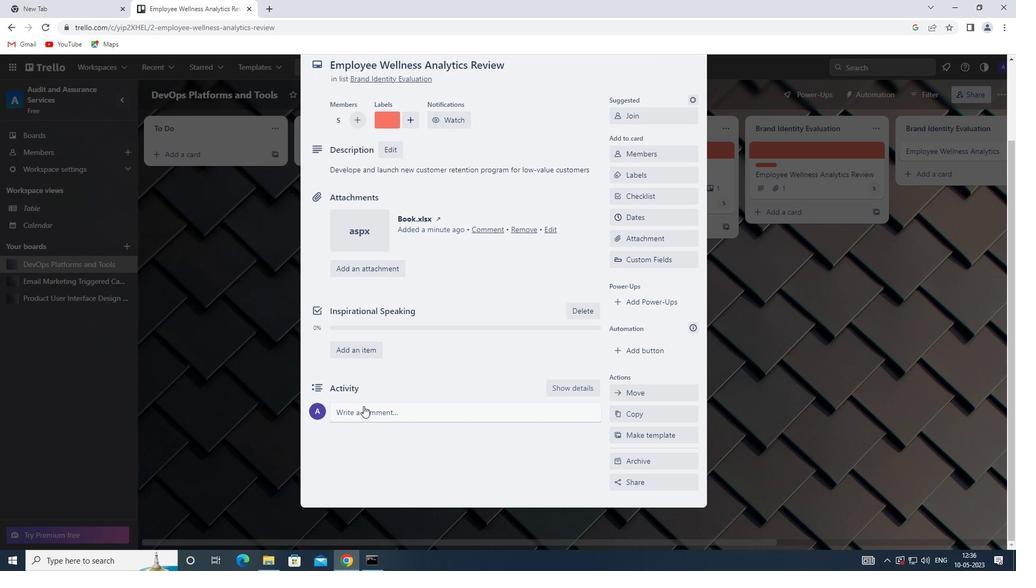 
Action: Mouse pressed left at (361, 416)
Screenshot: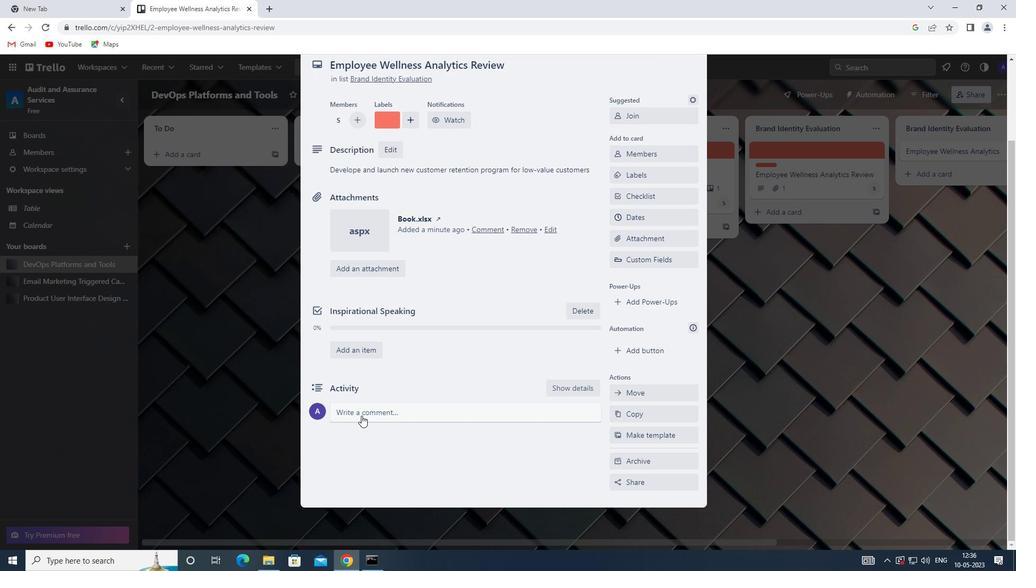 
Action: Mouse moved to (356, 444)
Screenshot: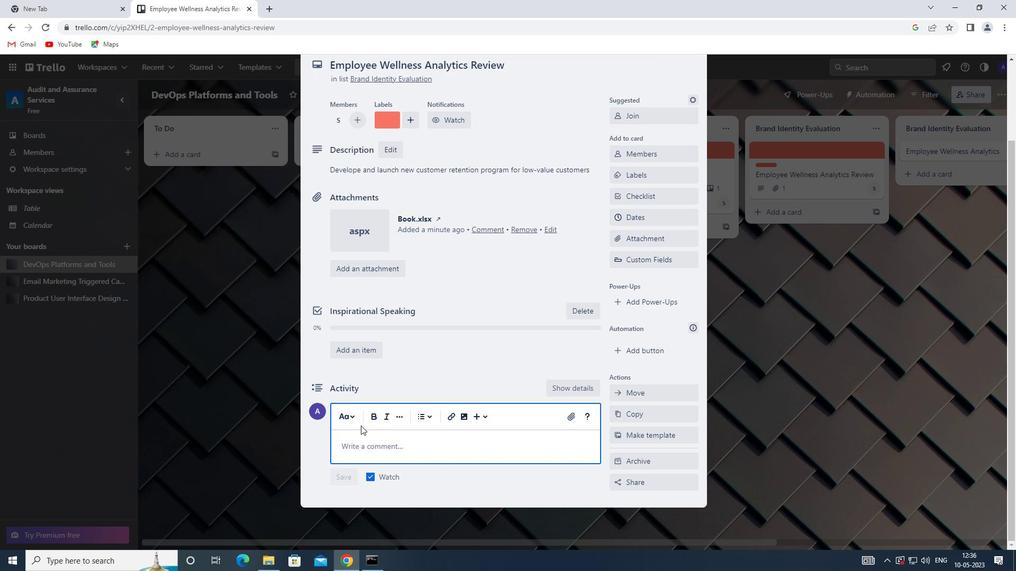 
Action: Mouse pressed left at (356, 444)
Screenshot: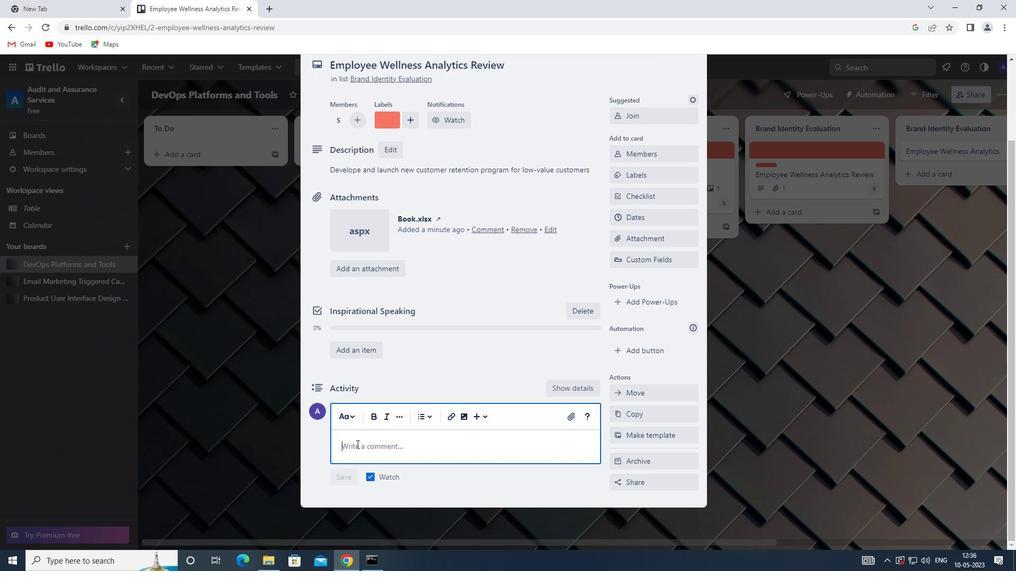 
Action: Key pressed <Key.shift><Key.shift><Key.shift><Key.shift><Key.shift><Key.shift><Key.shift><Key.shift><Key.shift><Key.shift><Key.shift>THIS<Key.space>TASK<Key.space>REQUIRES<Key.space>US<Key.space>TO<Key.space>STAY<Key.space>FOCUSED<Key.space>ON<Key.space>THE<Key.space>END<Key.space>GOAL<Key.space>AND<Key.space>NOT<Key.space>GET<Key.space>SIDETRACKED<Key.space>BY<Key.space>DISTRACTIONS
Screenshot: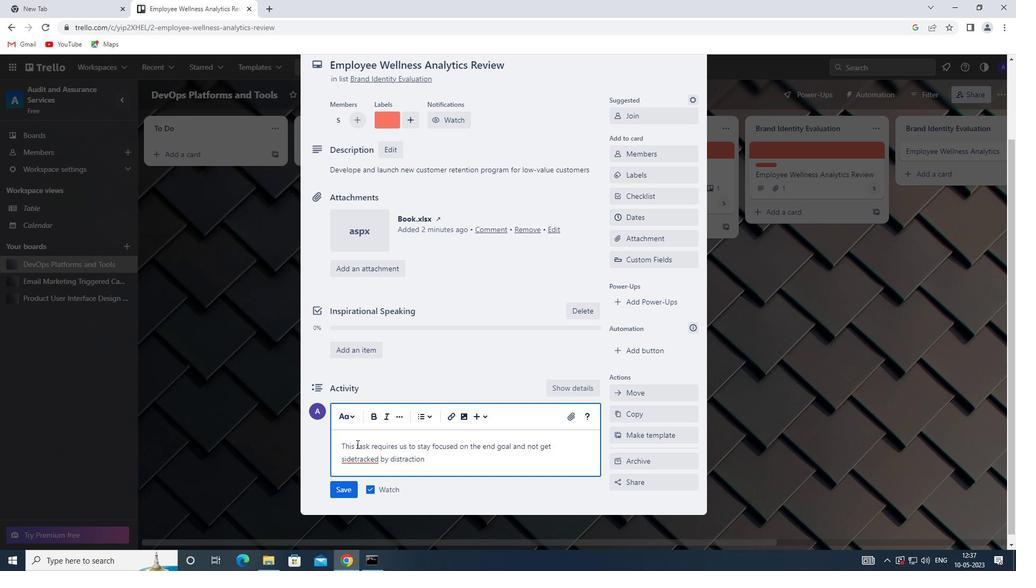 
Action: Mouse moved to (340, 491)
Screenshot: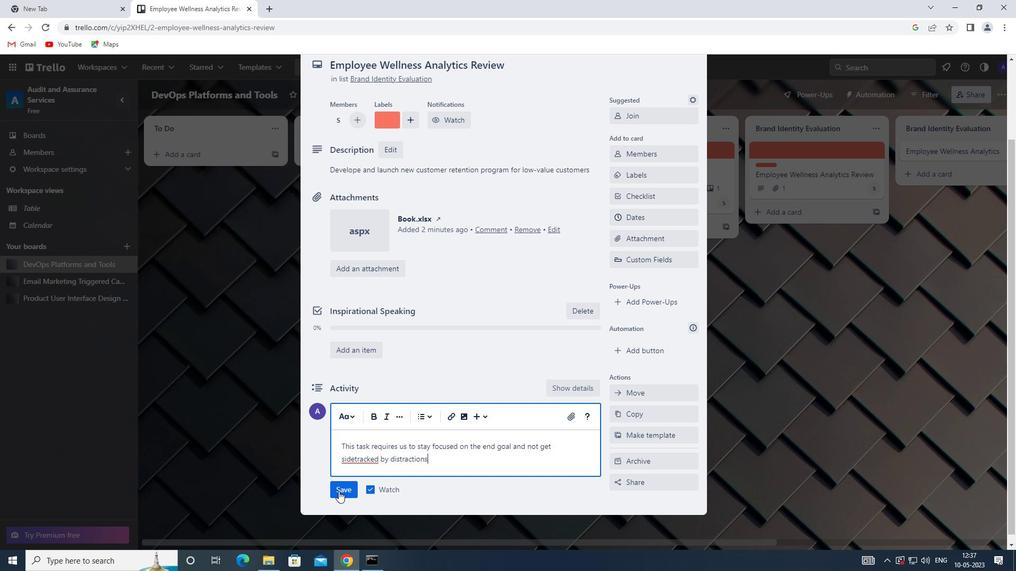 
Action: Mouse pressed left at (340, 491)
Screenshot: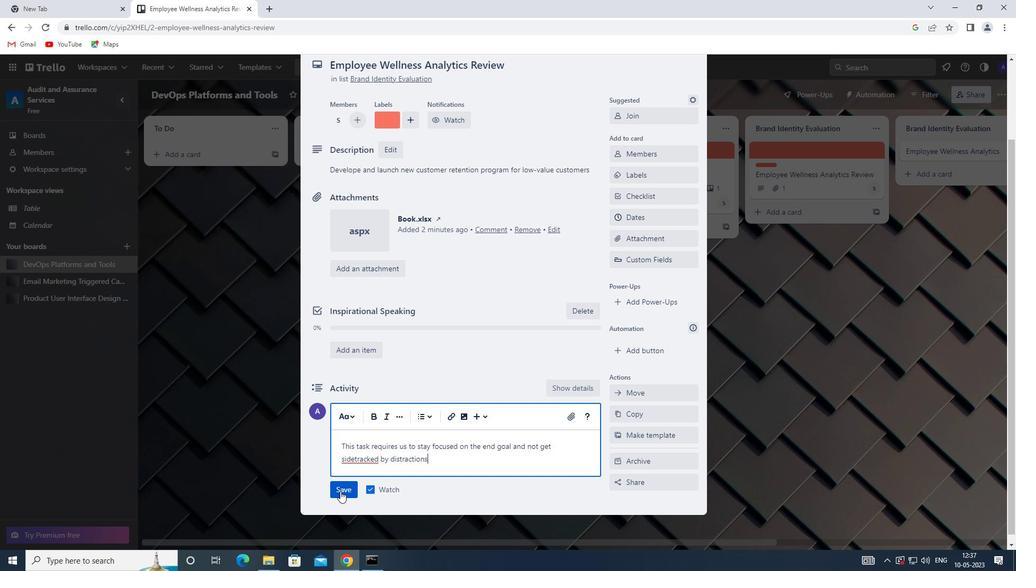 
Action: Mouse moved to (652, 210)
Screenshot: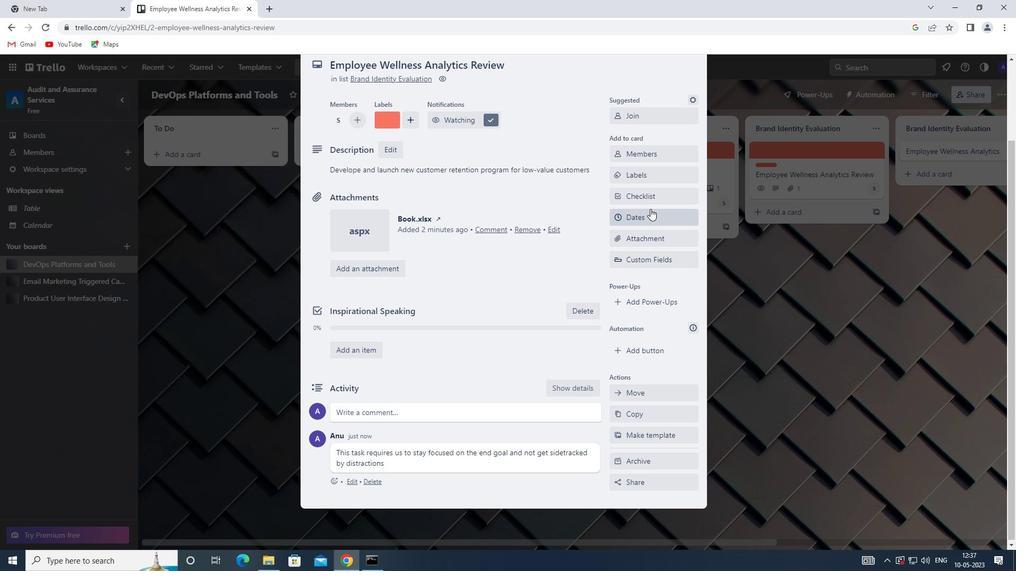 
Action: Mouse pressed left at (652, 210)
Screenshot: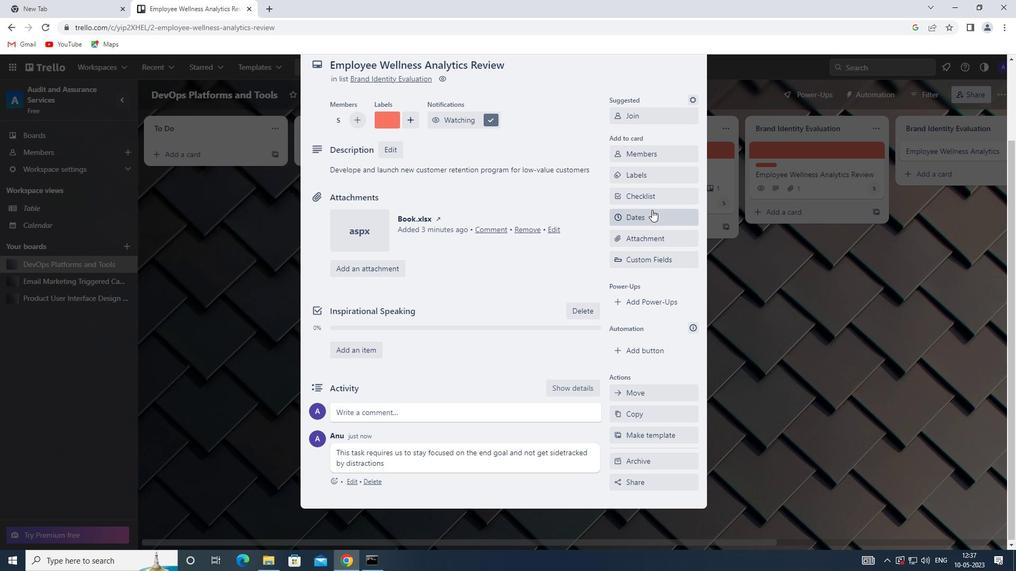 
Action: Mouse moved to (619, 289)
Screenshot: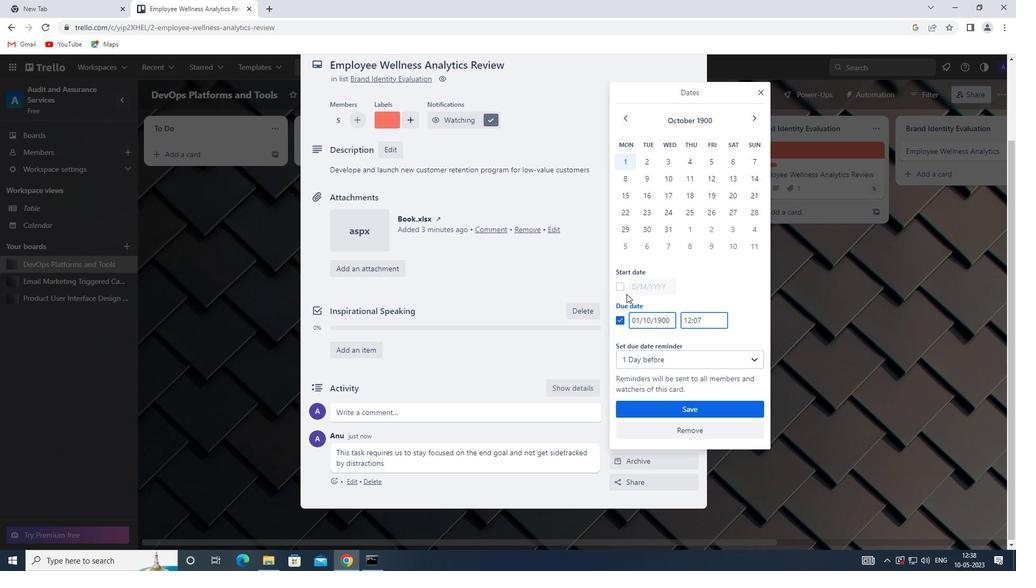 
Action: Mouse pressed left at (619, 289)
Screenshot: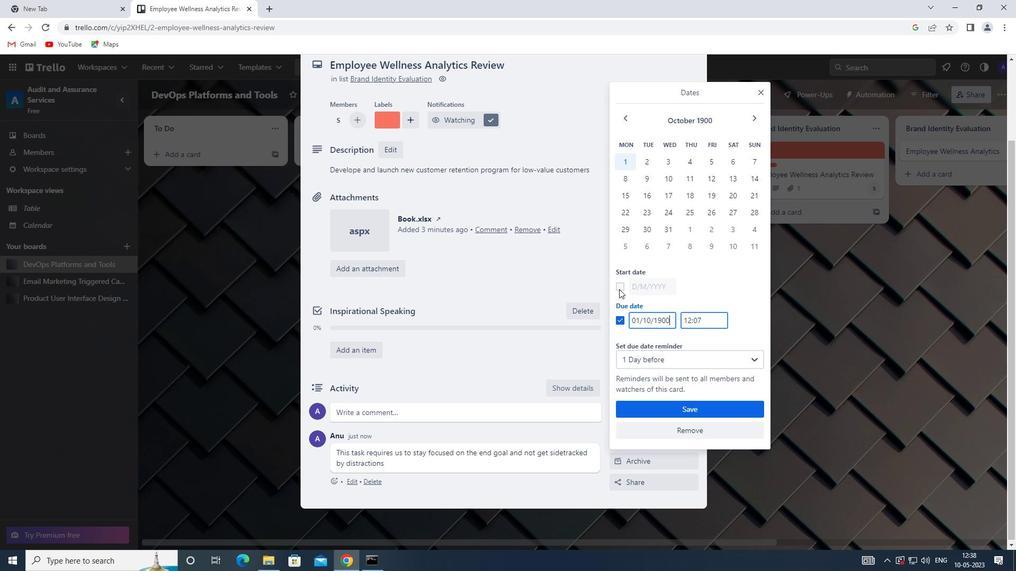 
Action: Mouse moved to (626, 118)
Screenshot: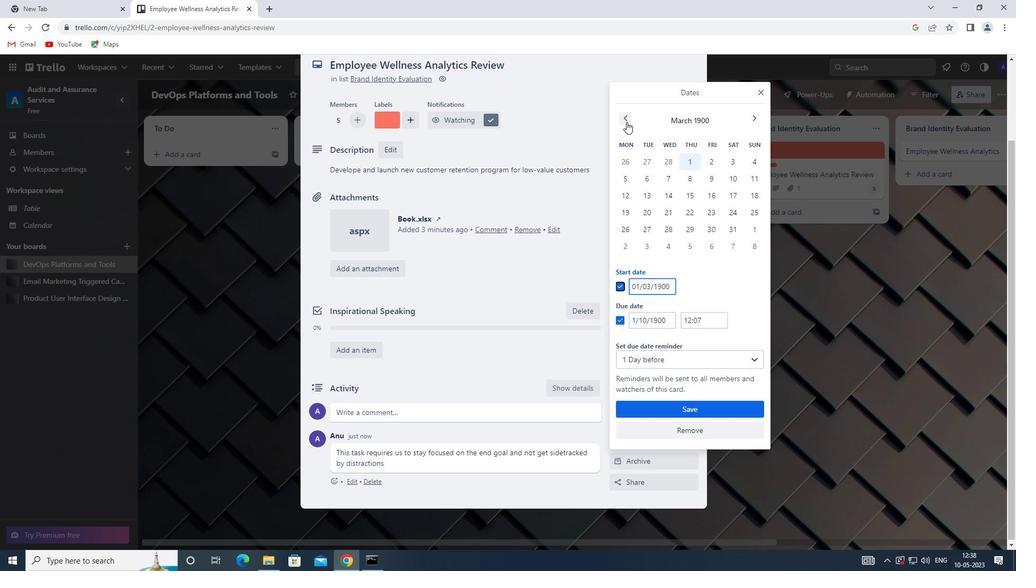 
Action: Mouse pressed left at (626, 118)
Screenshot: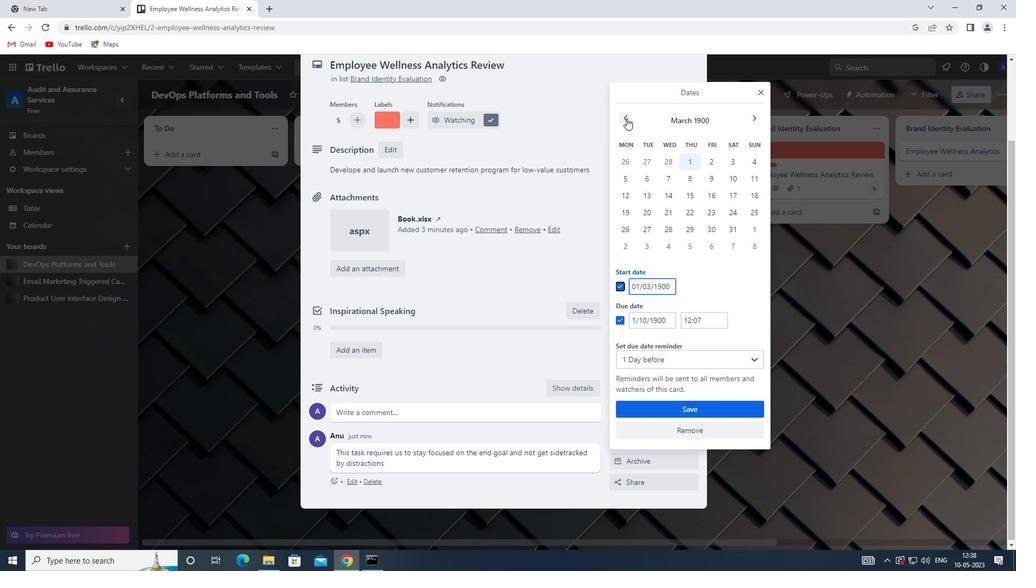 
Action: Mouse pressed left at (626, 118)
Screenshot: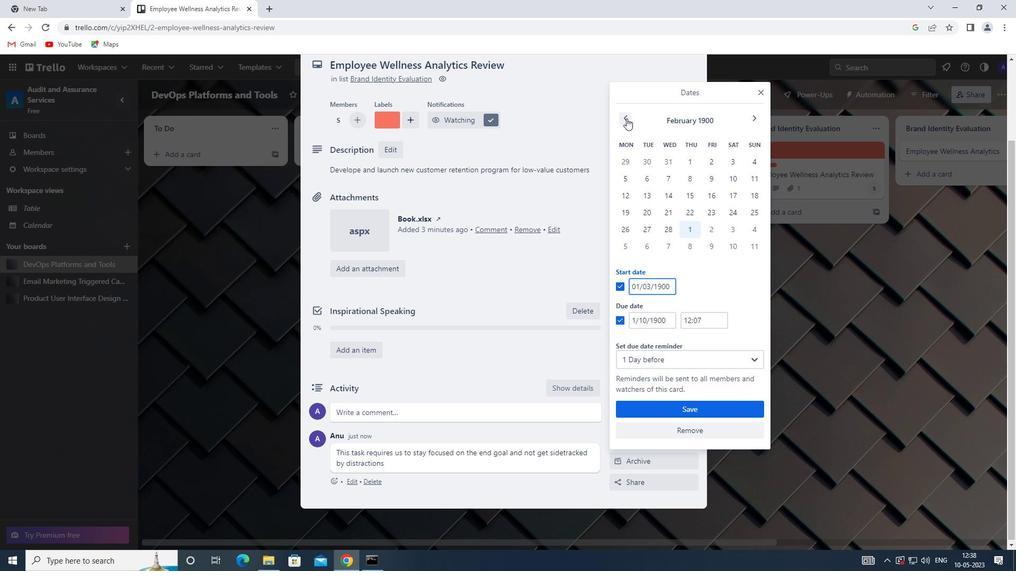 
Action: Mouse moved to (691, 165)
Screenshot: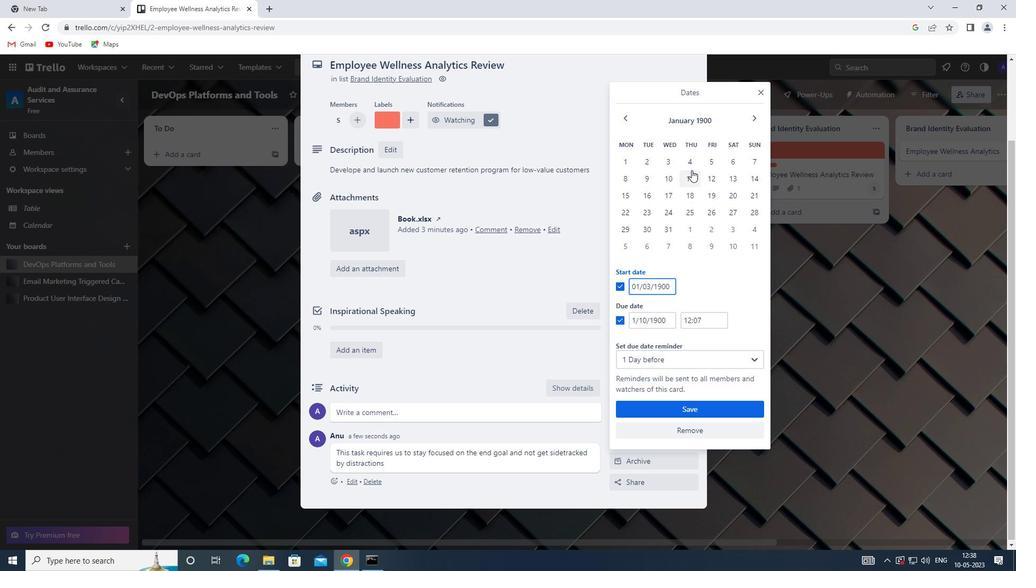 
Action: Mouse pressed left at (691, 165)
Screenshot: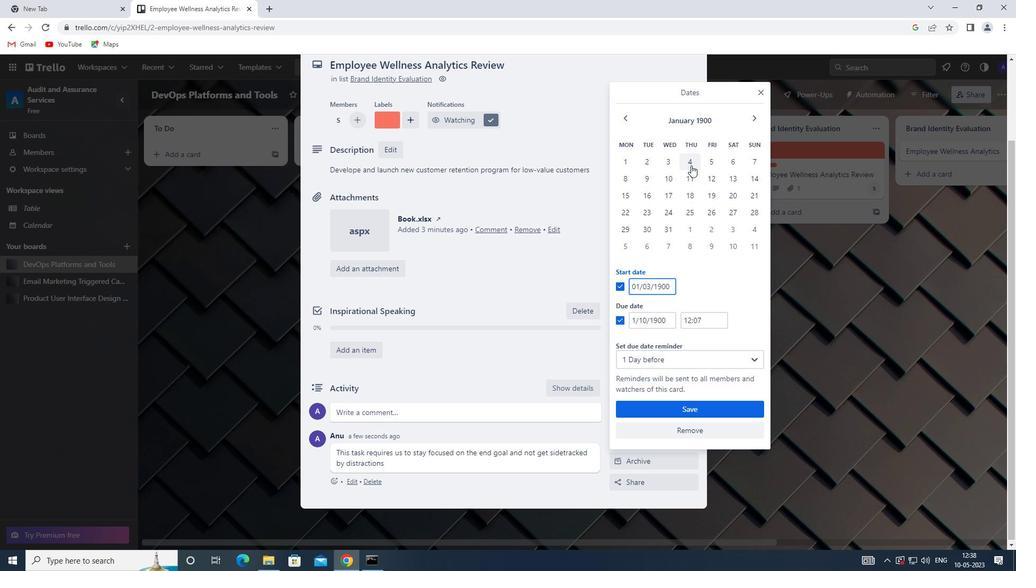 
Action: Mouse moved to (692, 181)
Screenshot: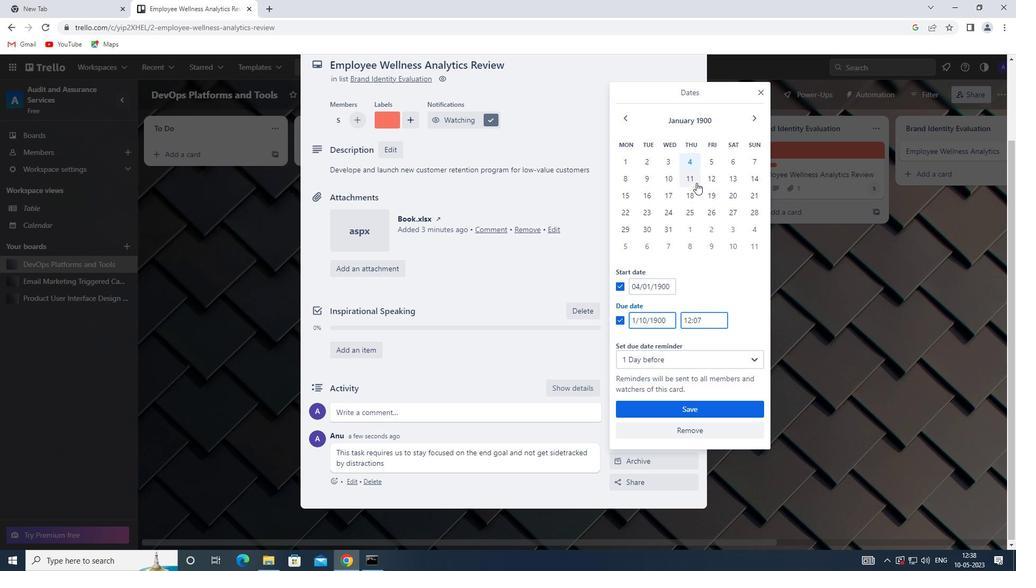 
Action: Mouse pressed left at (692, 181)
Screenshot: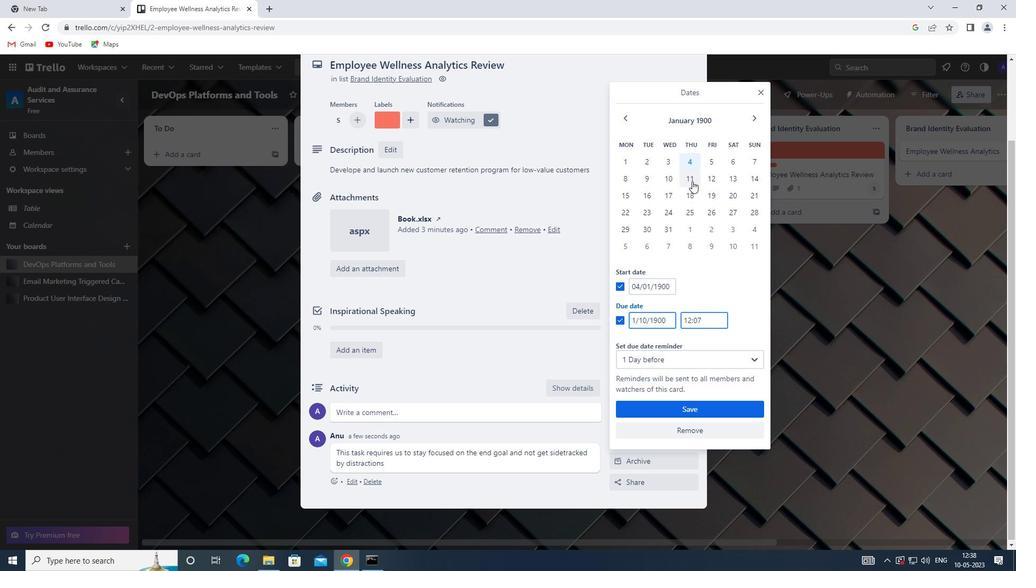 
Action: Mouse moved to (707, 409)
Screenshot: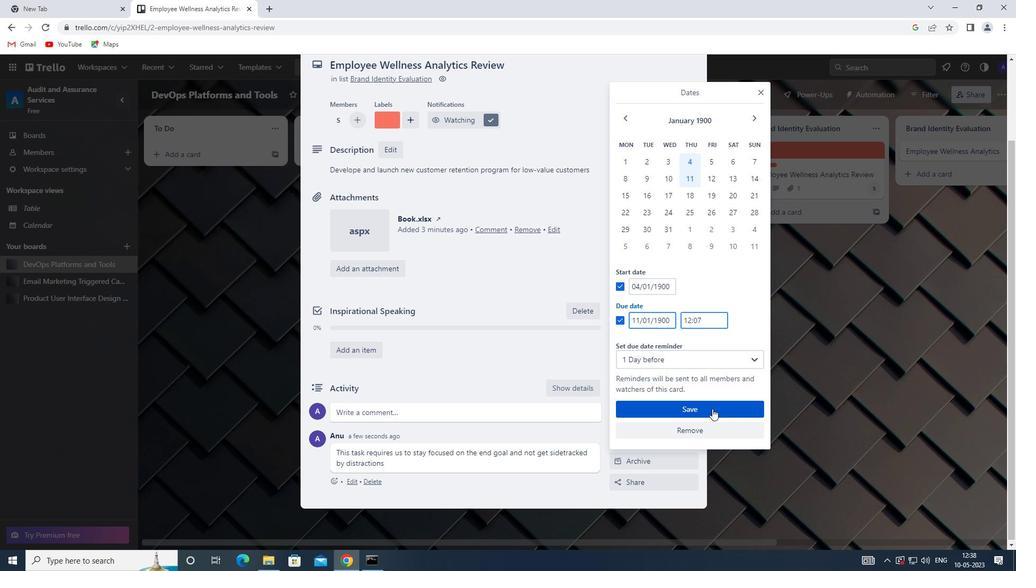 
Action: Mouse pressed left at (707, 409)
Screenshot: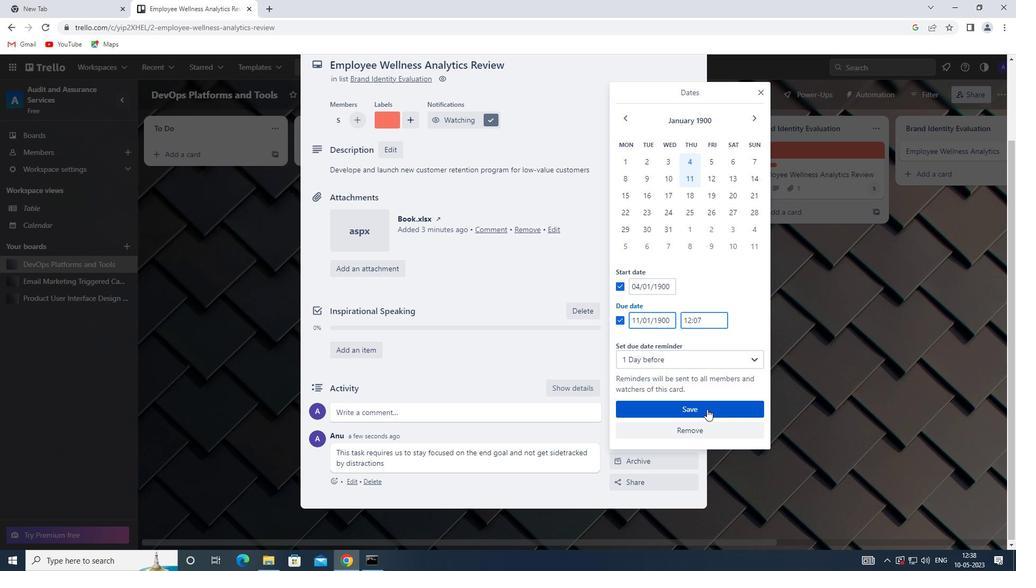 
